 Task: Research Airbnb options in Sevlievo, Bulgaria from 12th December, 2023 to 16th December, 2023 for 8 adults.8 bedrooms having 8 beds and 8 bathrooms. Property type can be hotel. Amenities needed are: wifi, TV, free parkinig on premises, gym, breakfast. Look for 5 properties as per requirement.
Action: Key pressed <Key.caps_lock>S<Key.caps_lock>evlievo
Screenshot: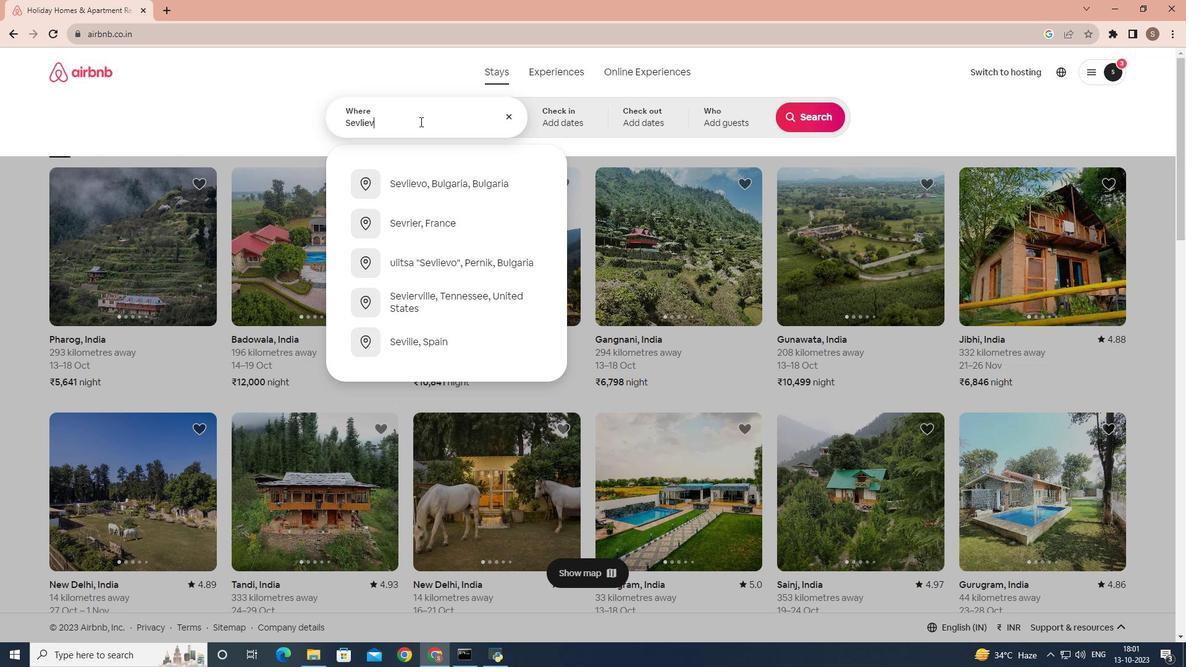 
Action: Mouse moved to (423, 178)
Screenshot: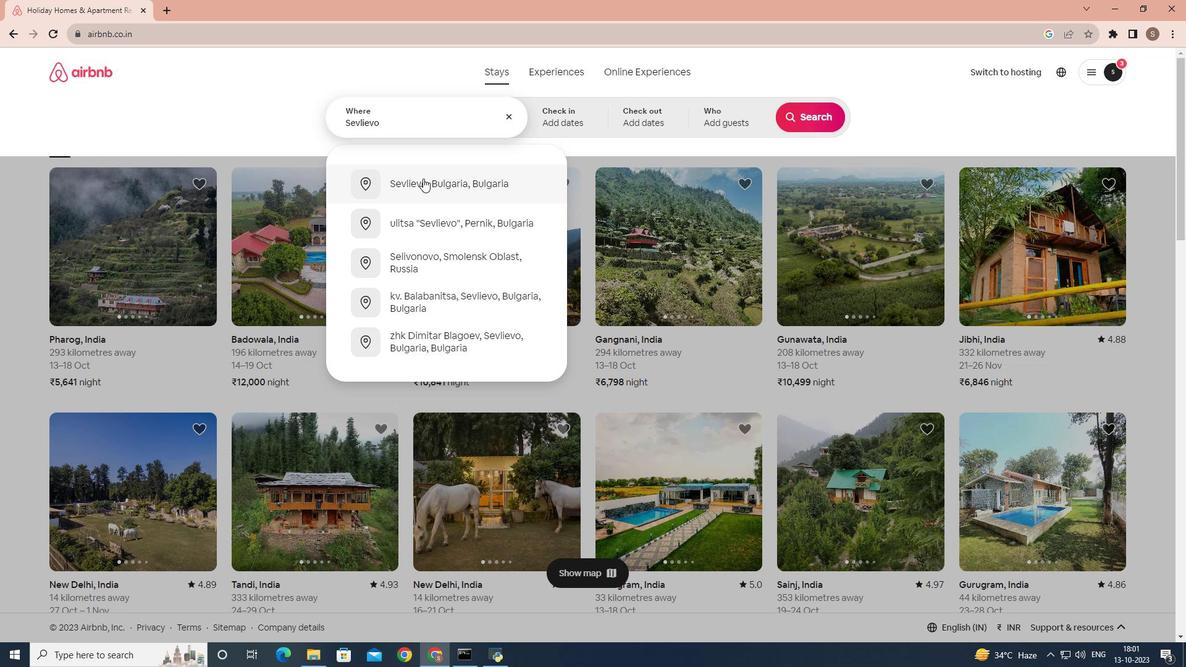 
Action: Mouse pressed left at (423, 178)
Screenshot: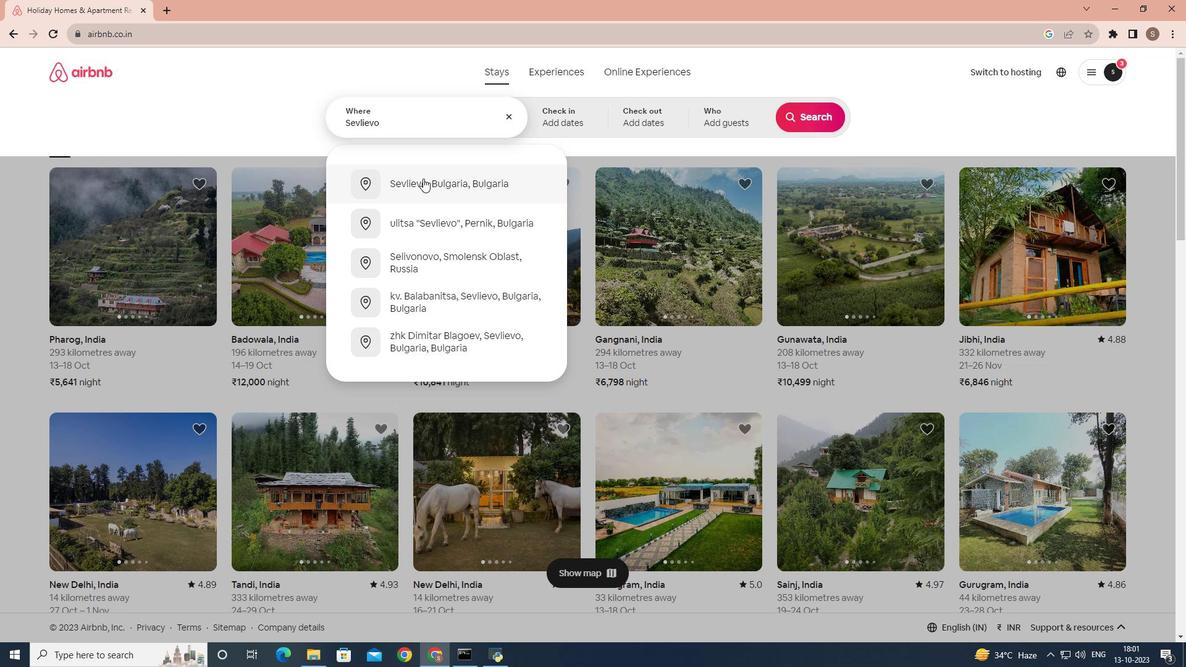 
Action: Mouse moved to (797, 215)
Screenshot: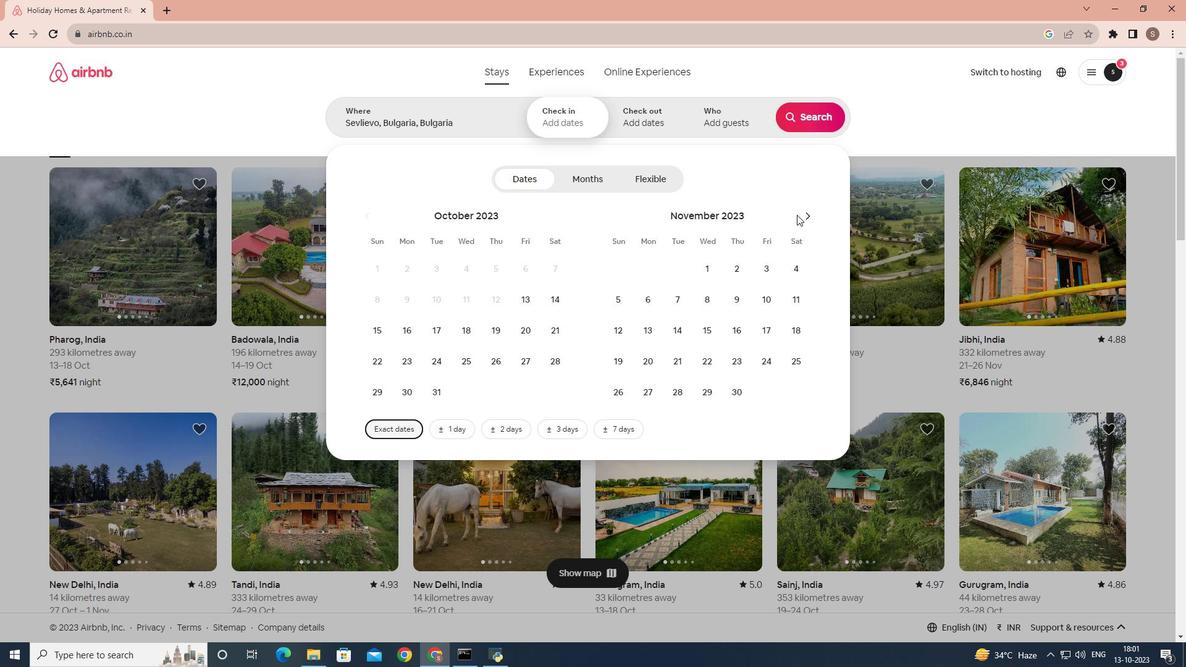 
Action: Mouse pressed left at (797, 215)
Screenshot: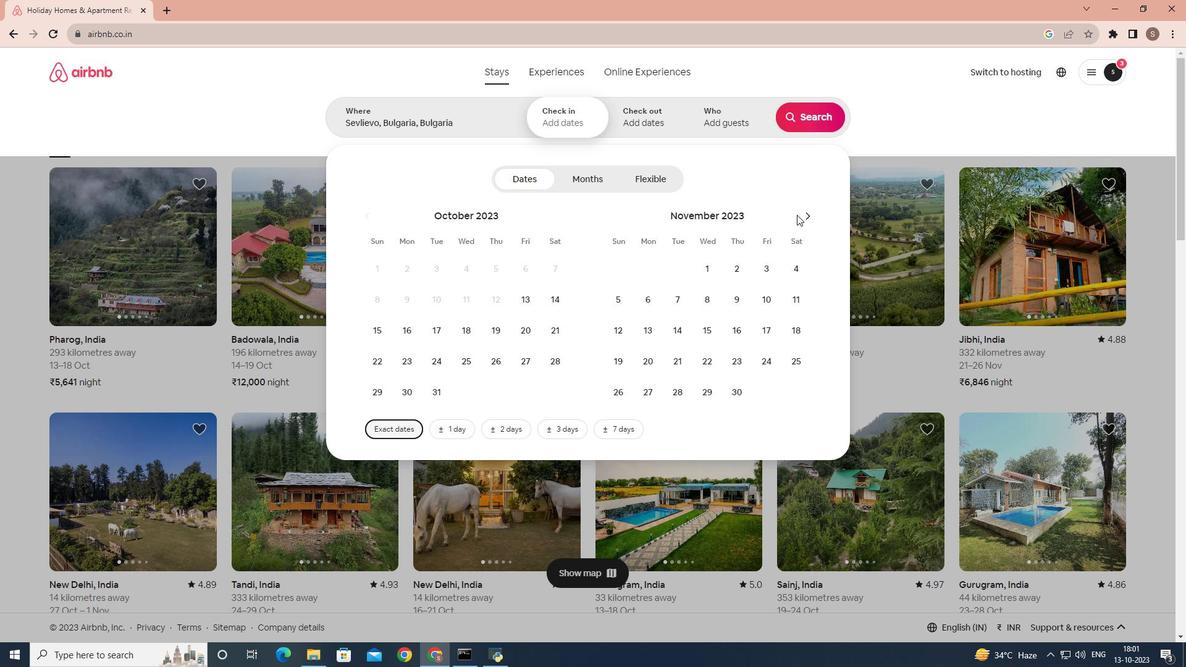 
Action: Mouse moved to (801, 213)
Screenshot: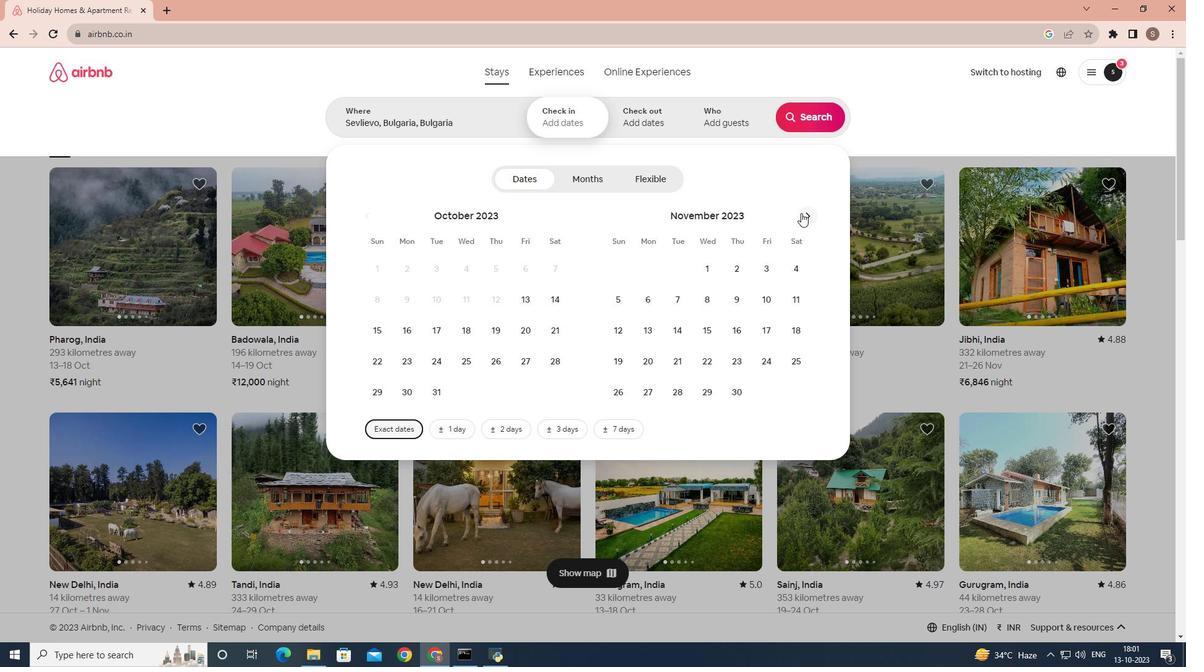 
Action: Mouse pressed left at (801, 213)
Screenshot: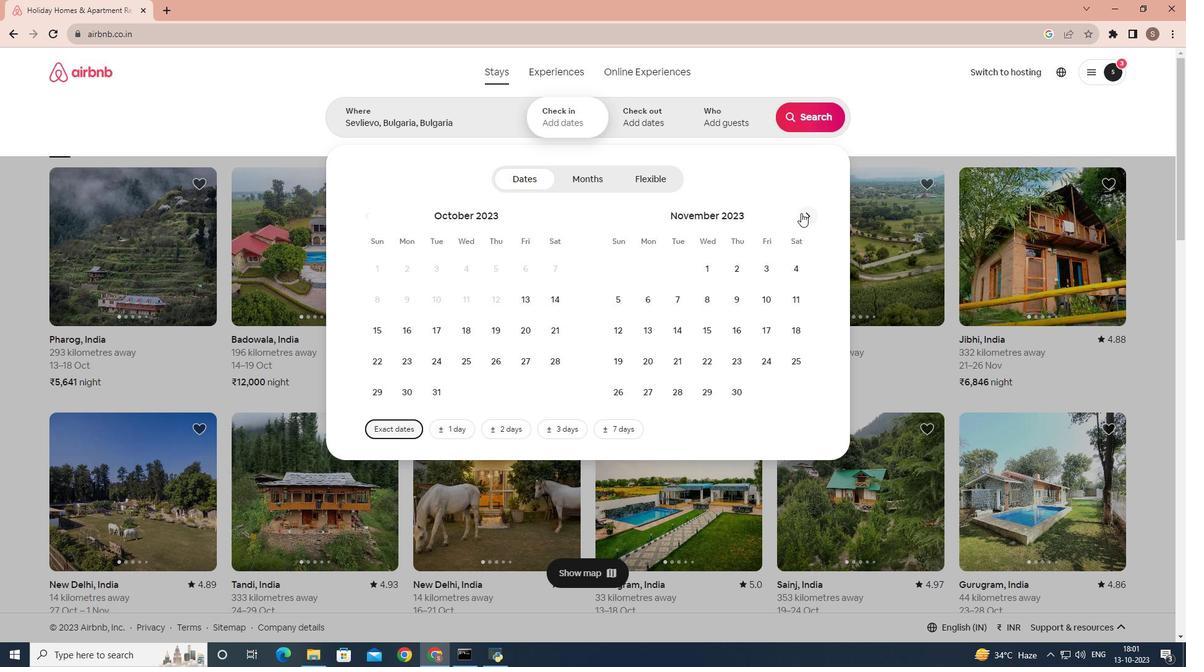 
Action: Mouse moved to (687, 333)
Screenshot: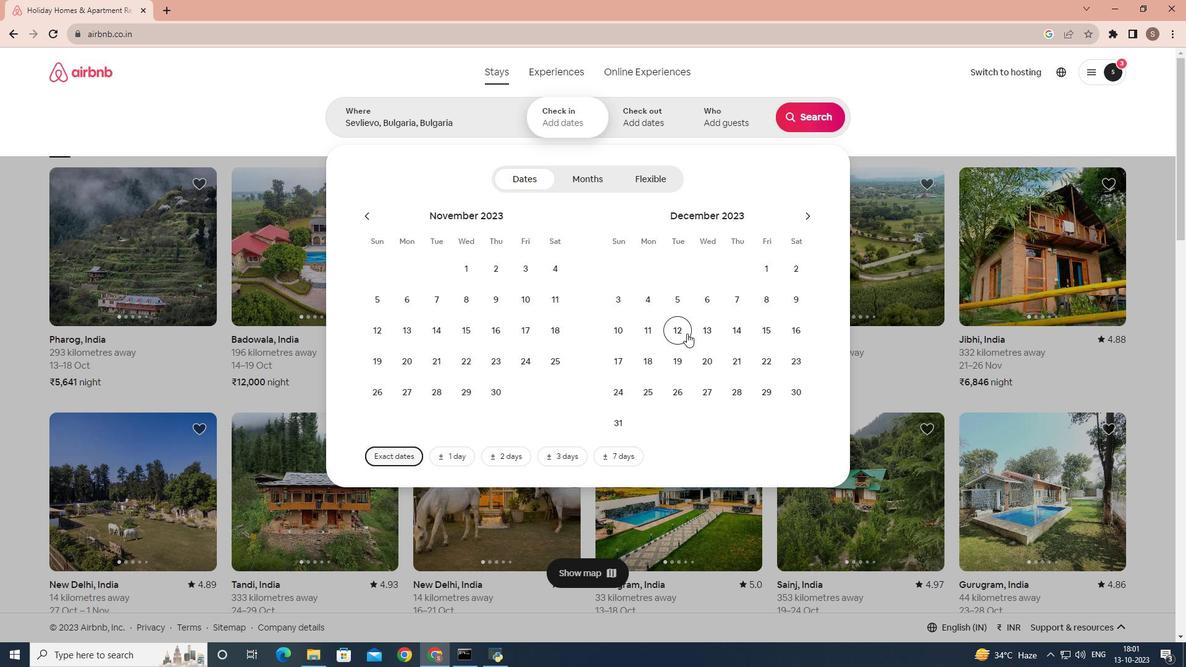 
Action: Mouse pressed left at (687, 333)
Screenshot: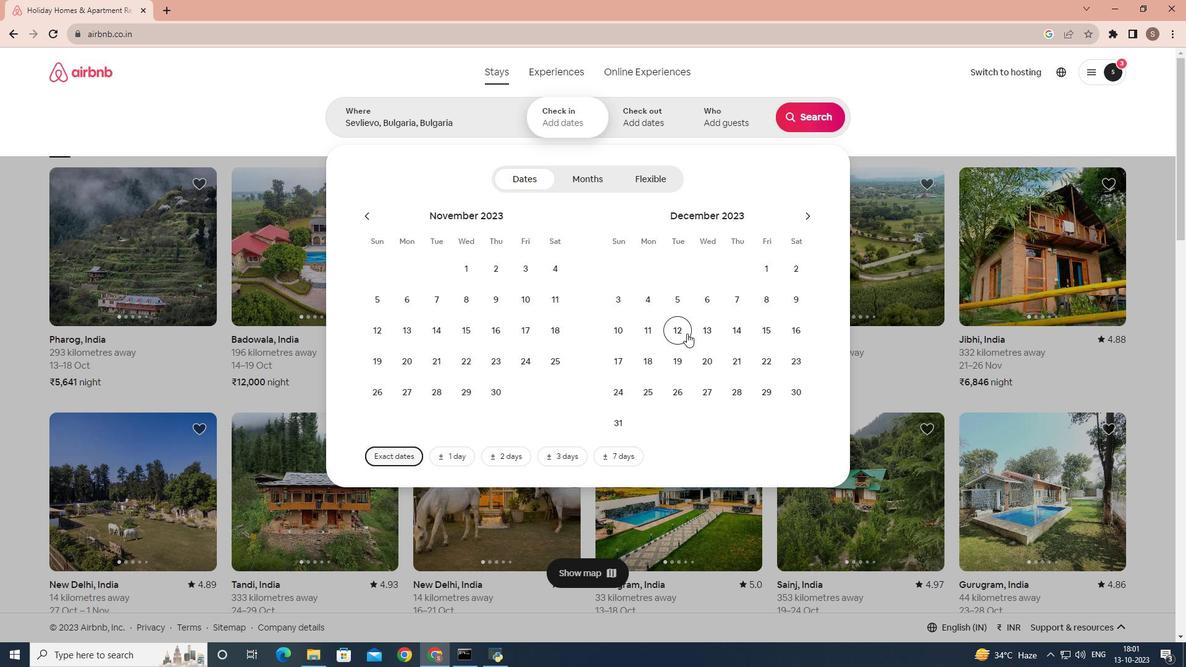 
Action: Mouse moved to (787, 330)
Screenshot: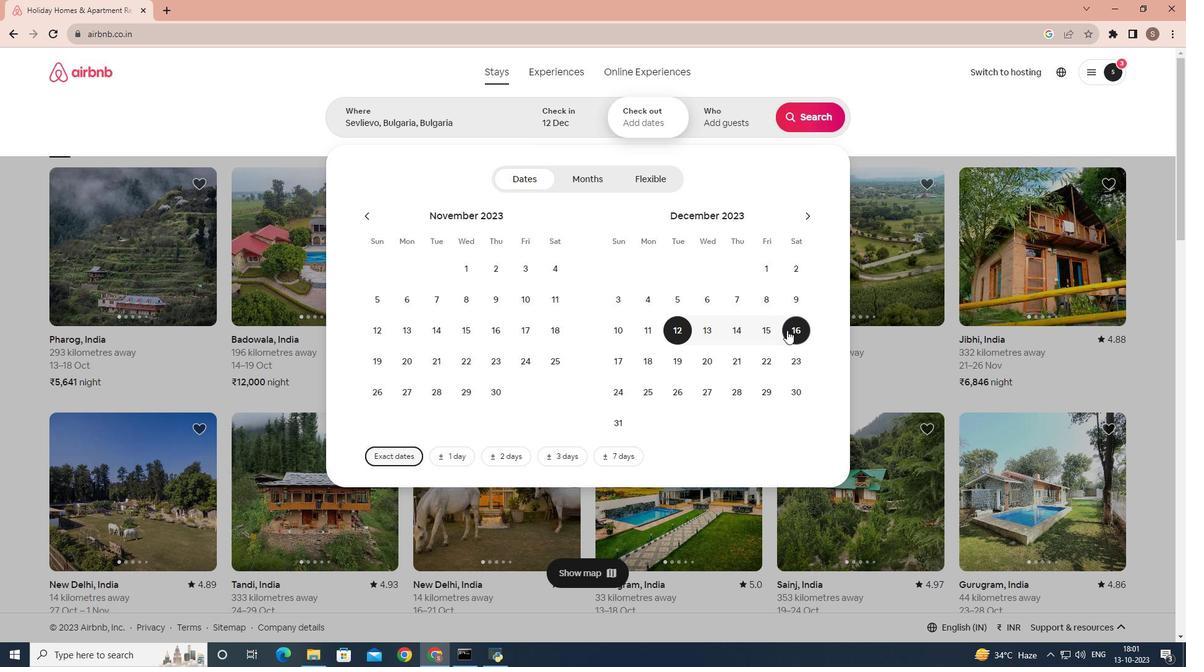 
Action: Mouse pressed left at (787, 330)
Screenshot: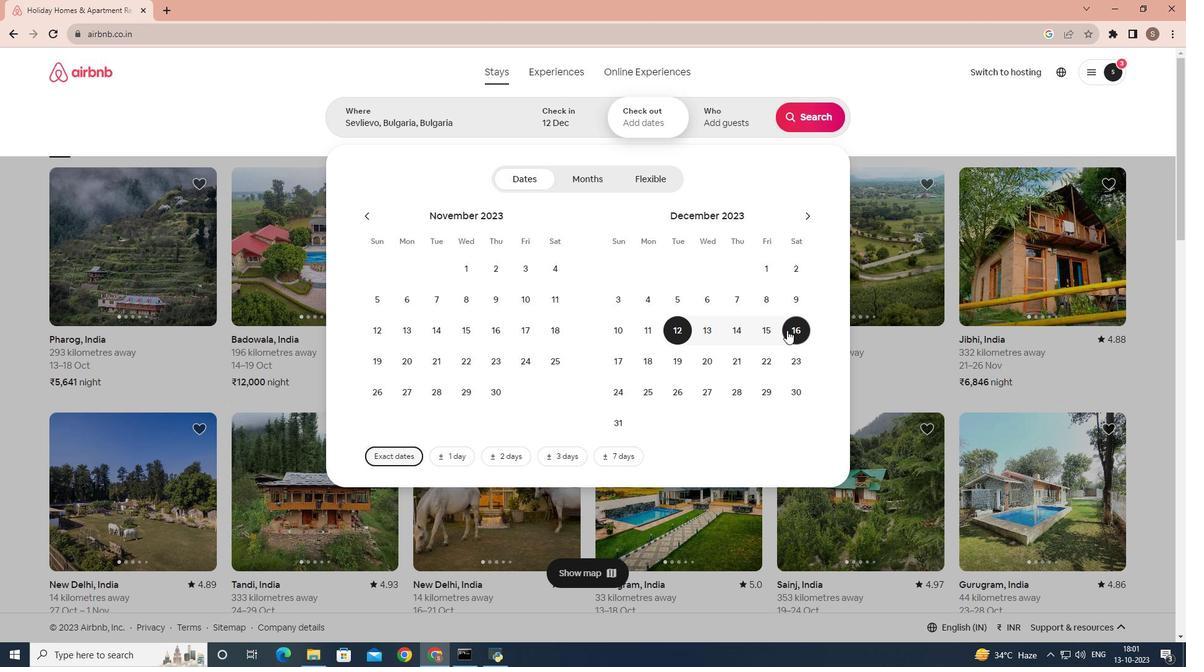 
Action: Mouse moved to (759, 124)
Screenshot: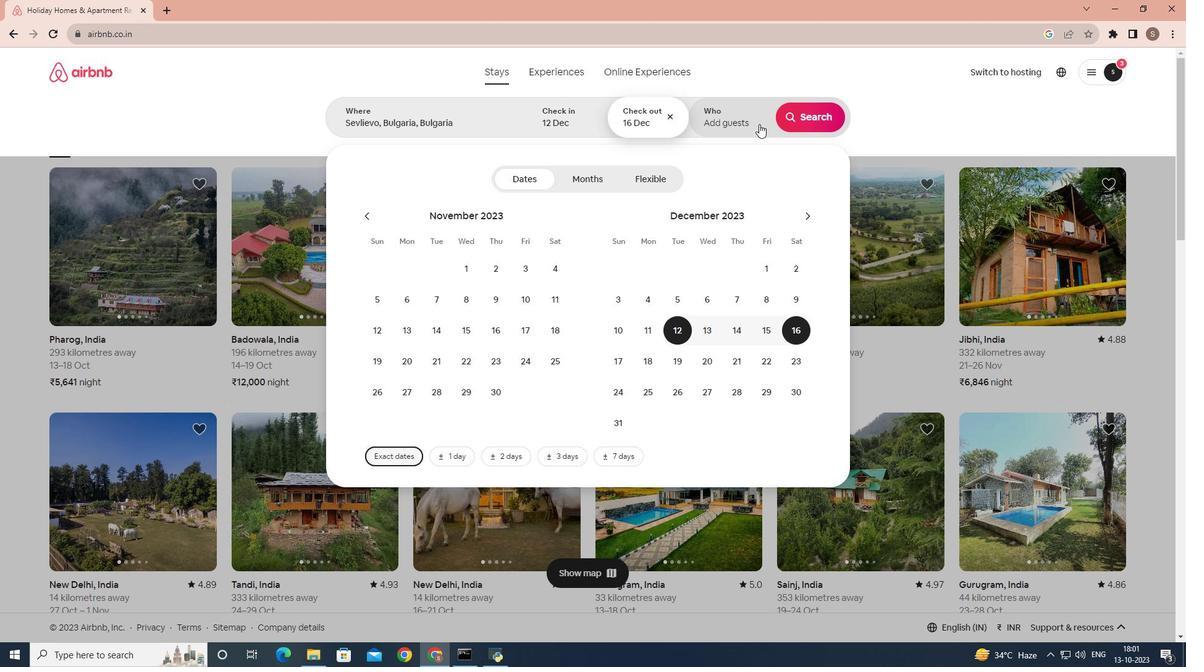 
Action: Mouse pressed left at (759, 124)
Screenshot: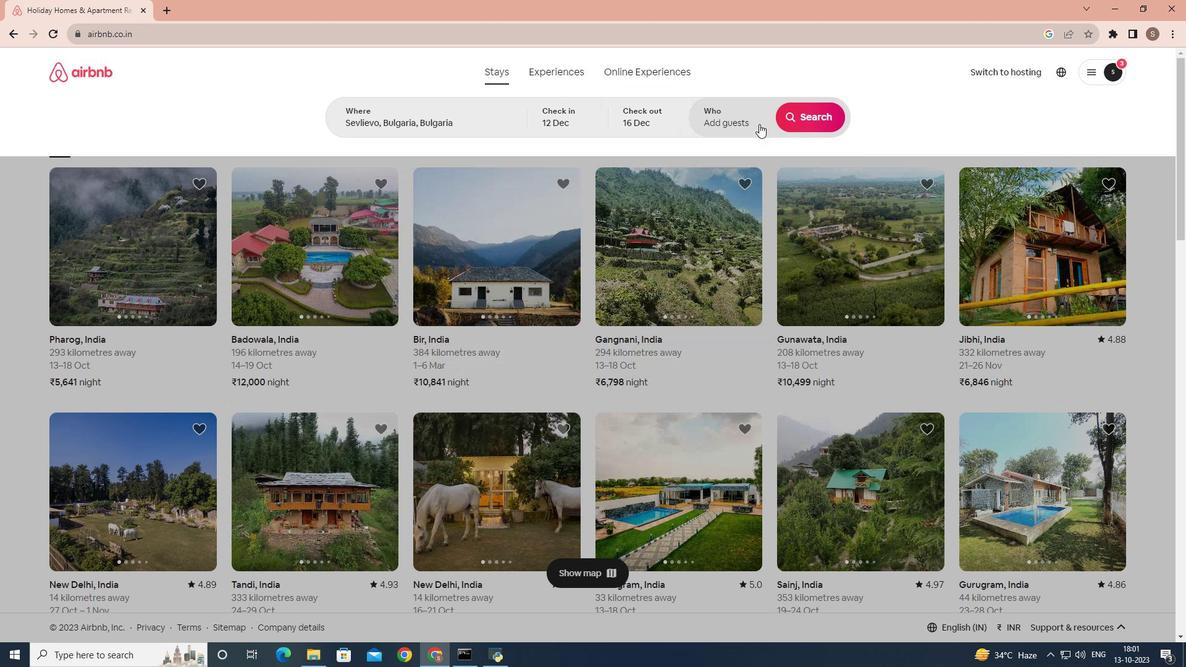 
Action: Mouse moved to (813, 179)
Screenshot: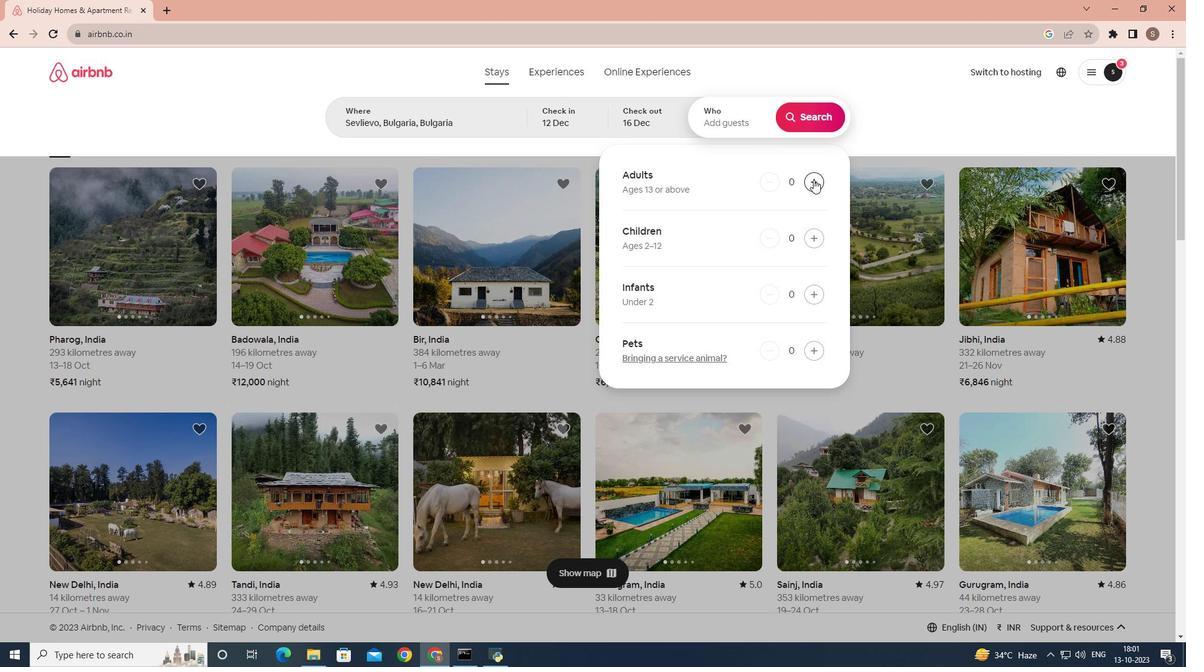 
Action: Mouse pressed left at (813, 179)
Screenshot: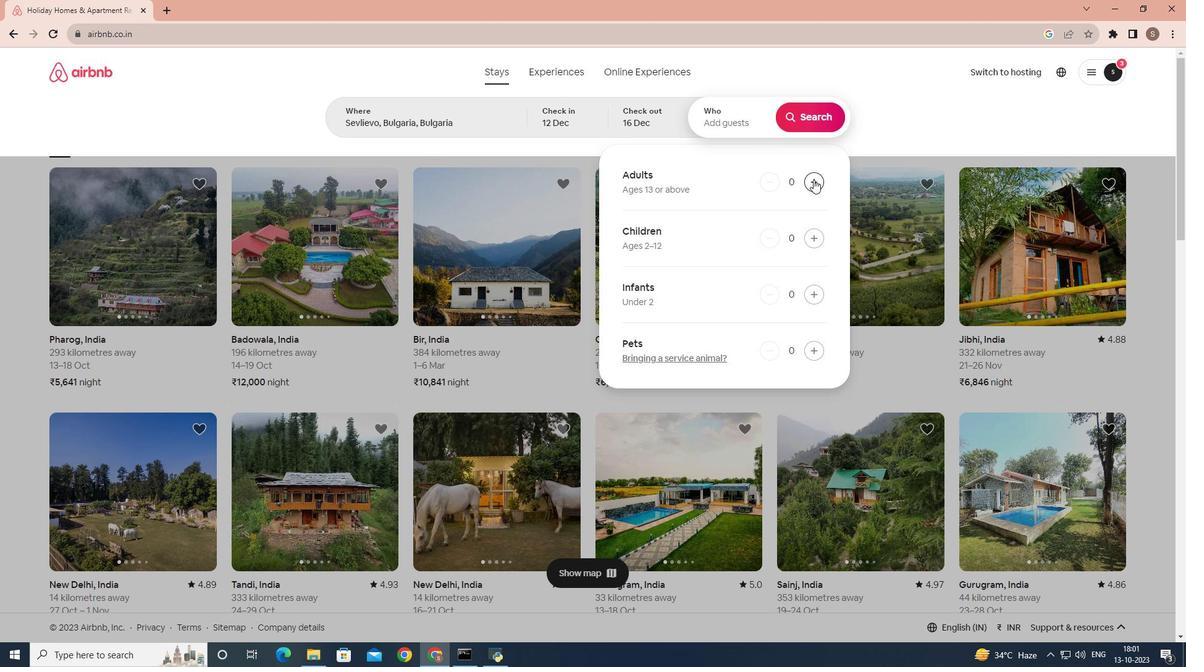 
Action: Mouse pressed left at (813, 179)
Screenshot: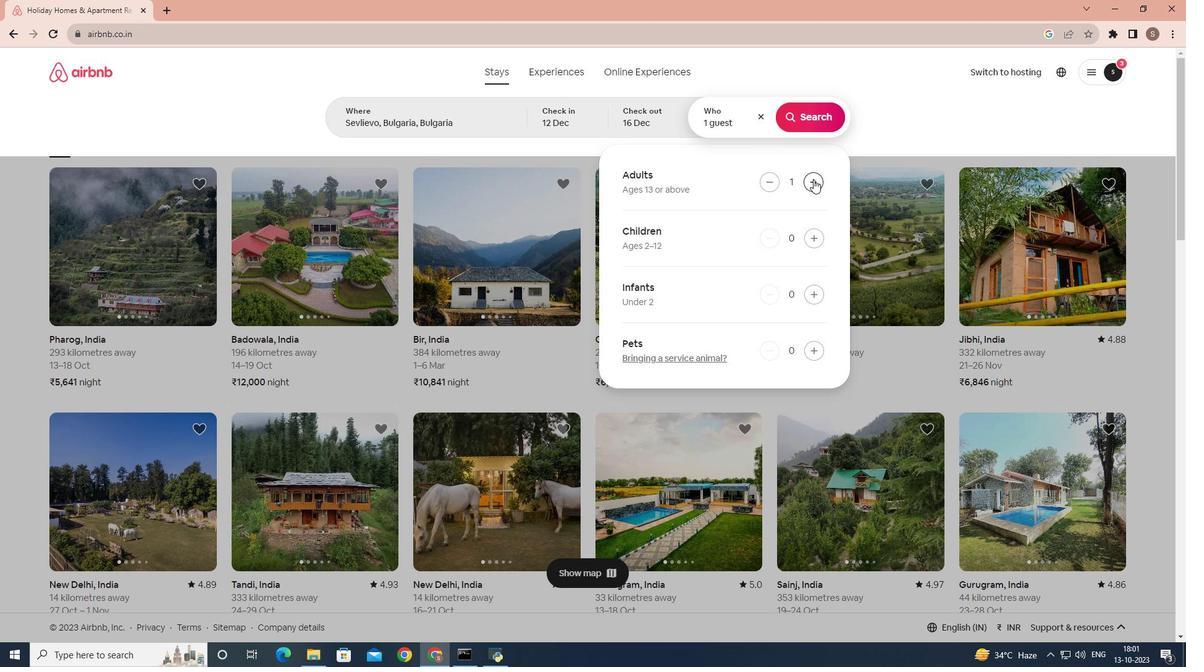 
Action: Mouse pressed left at (813, 179)
Screenshot: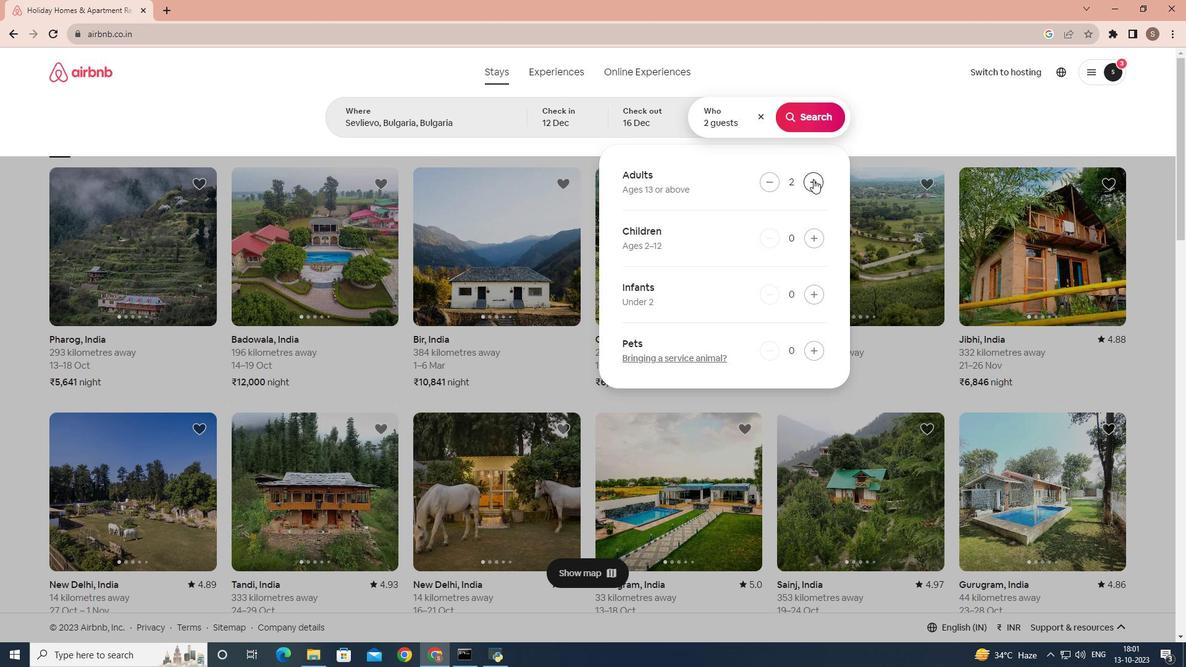 
Action: Mouse pressed left at (813, 179)
Screenshot: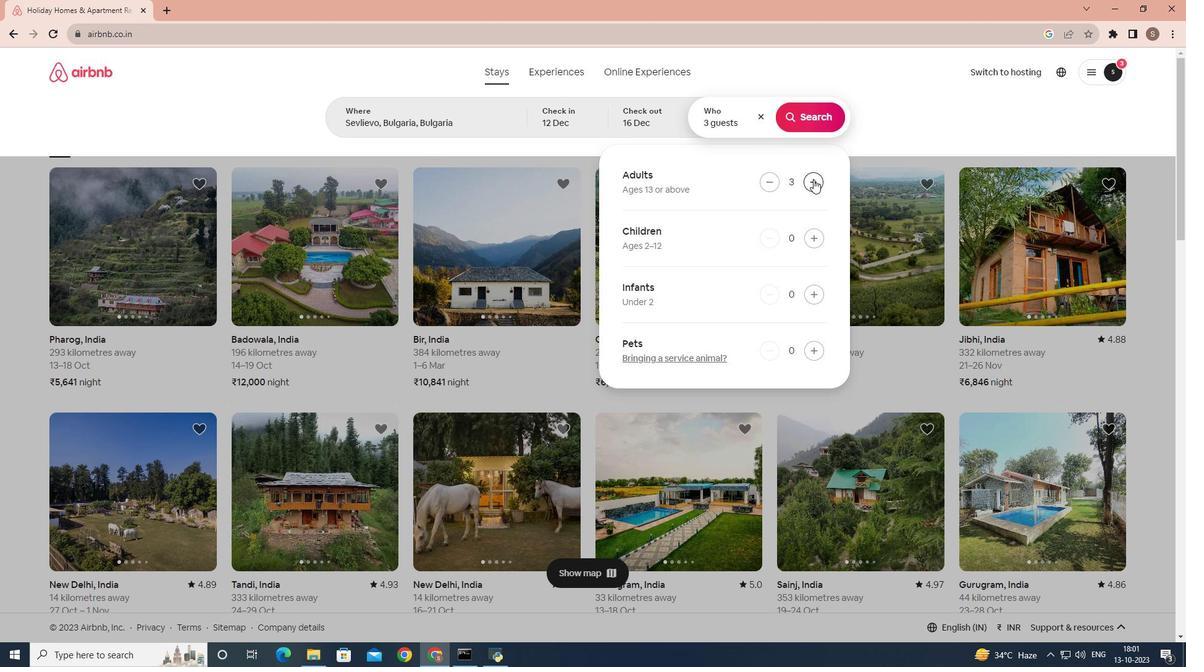 
Action: Mouse pressed left at (813, 179)
Screenshot: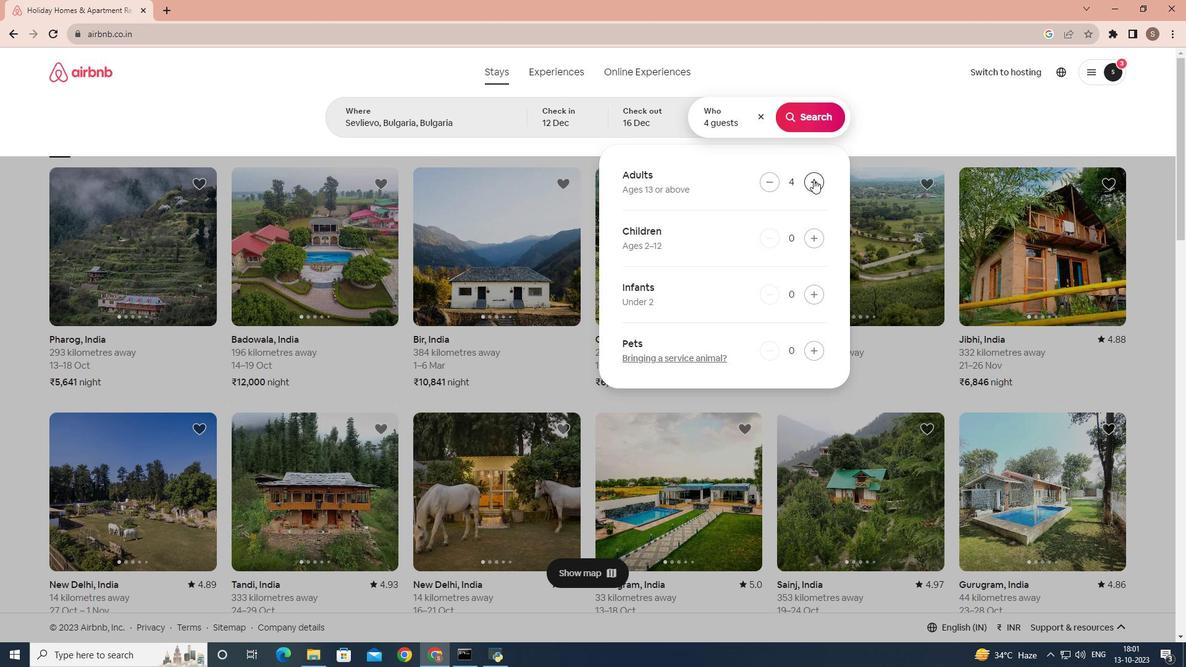 
Action: Mouse pressed left at (813, 179)
Screenshot: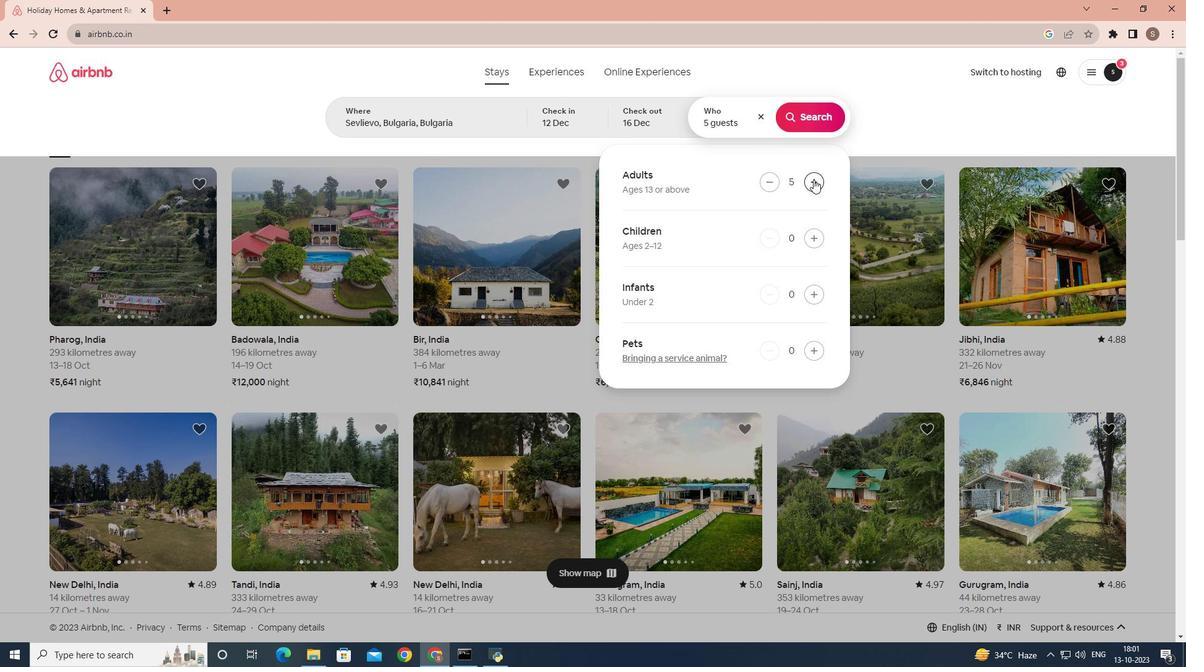 
Action: Mouse pressed left at (813, 179)
Screenshot: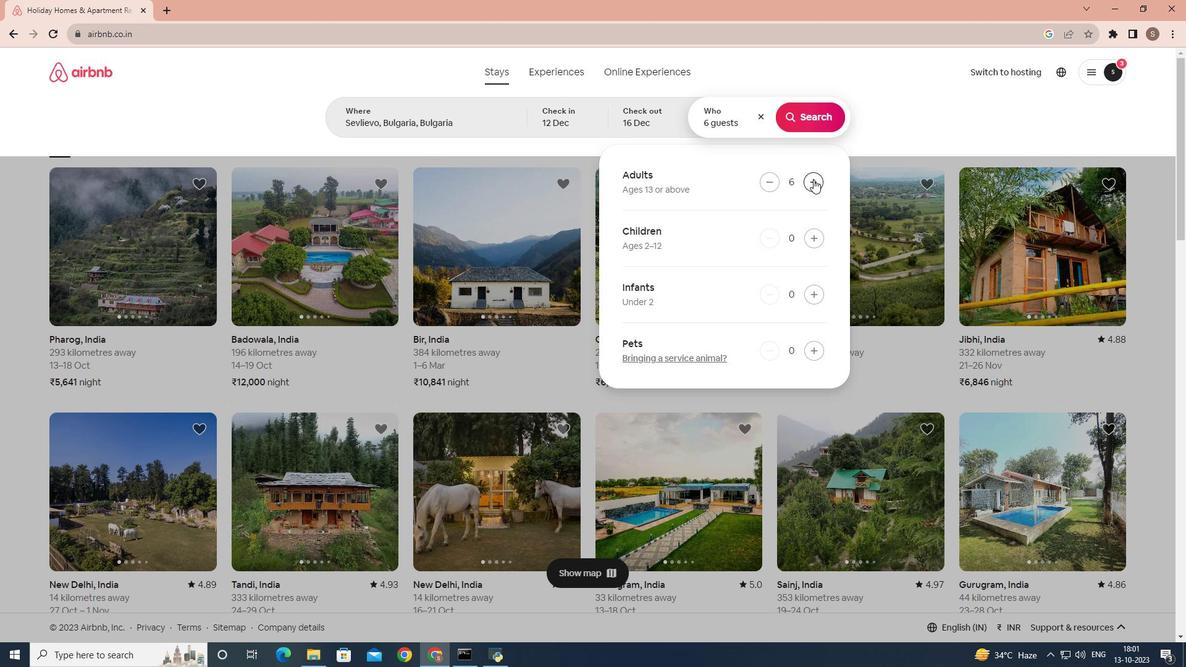 
Action: Mouse pressed left at (813, 179)
Screenshot: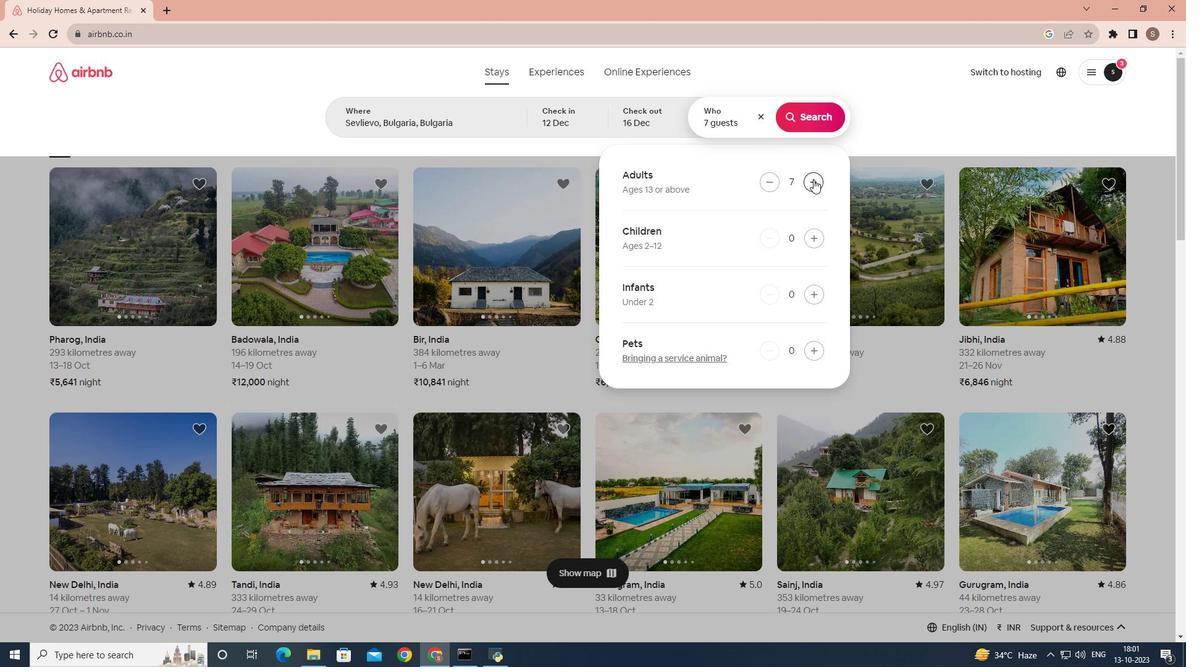 
Action: Mouse moved to (817, 111)
Screenshot: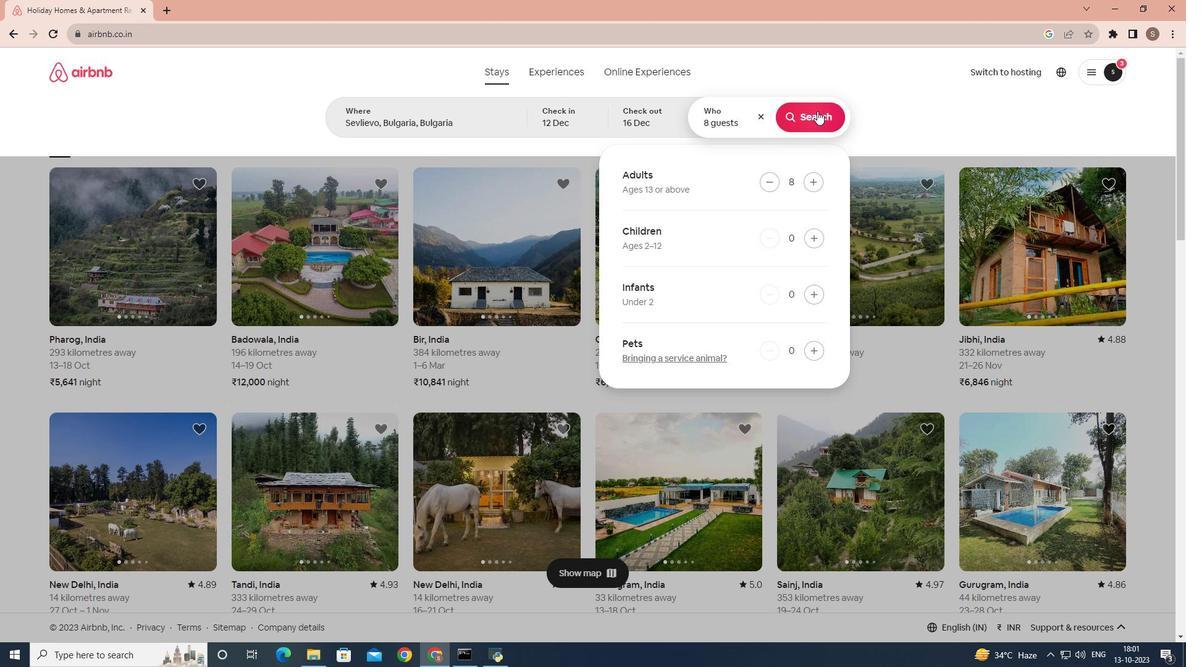 
Action: Mouse pressed left at (817, 111)
Screenshot: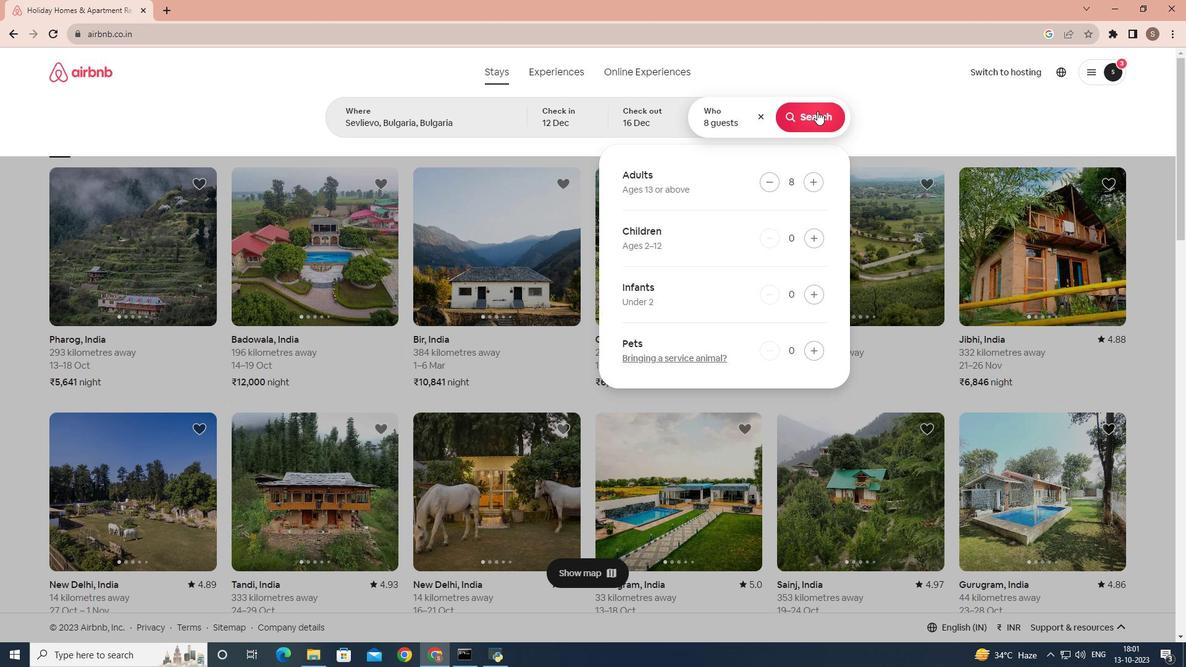 
Action: Mouse moved to (994, 121)
Screenshot: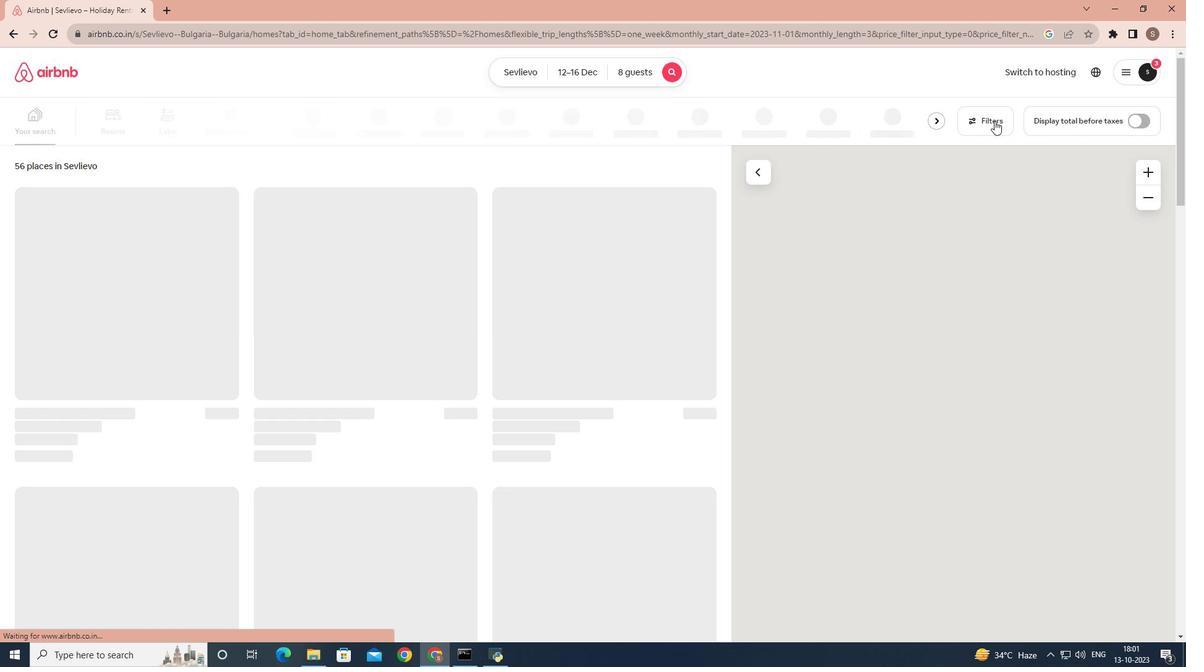 
Action: Mouse pressed left at (994, 121)
Screenshot: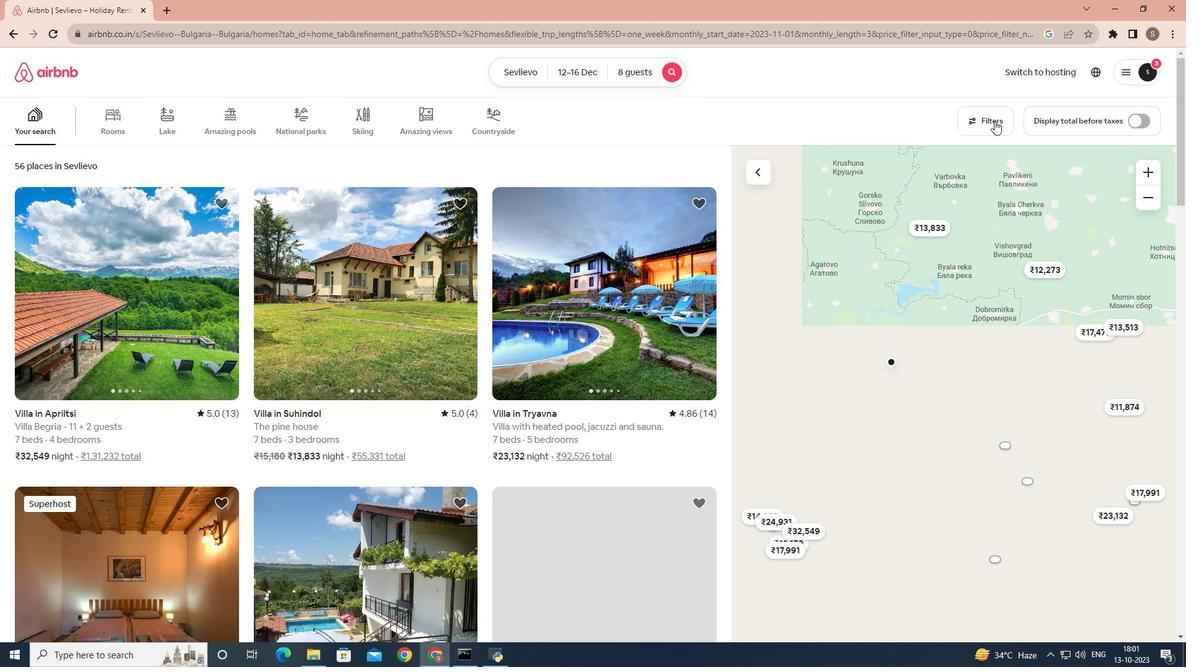 
Action: Mouse moved to (541, 383)
Screenshot: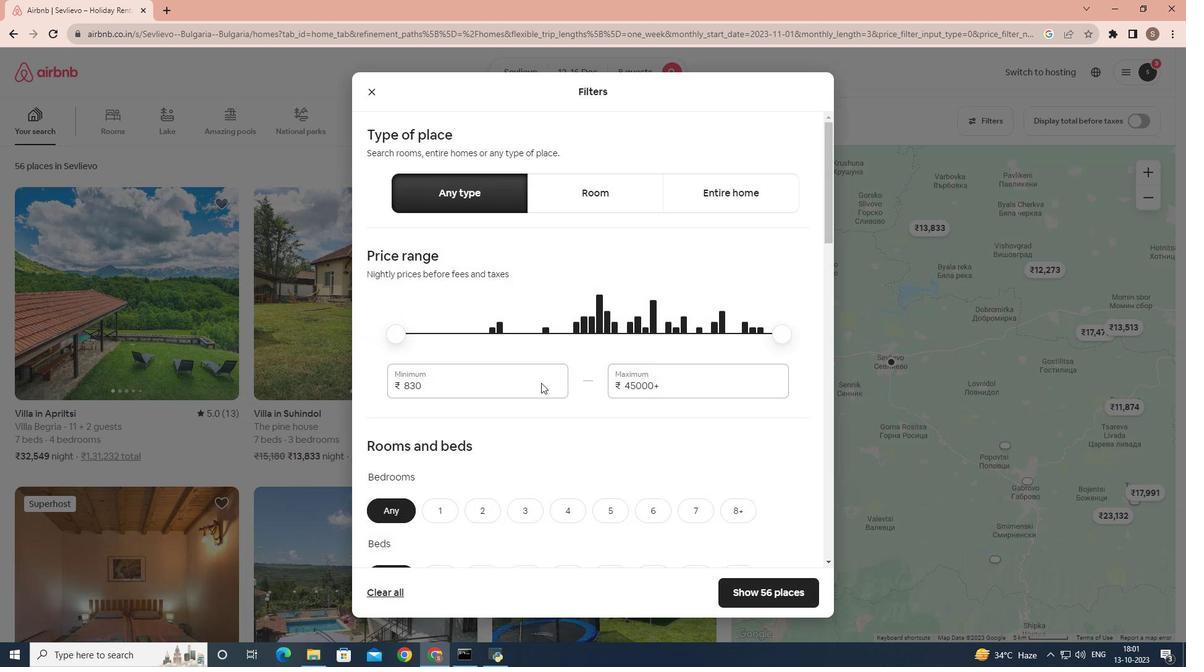 
Action: Mouse scrolled (541, 382) with delta (0, 0)
Screenshot: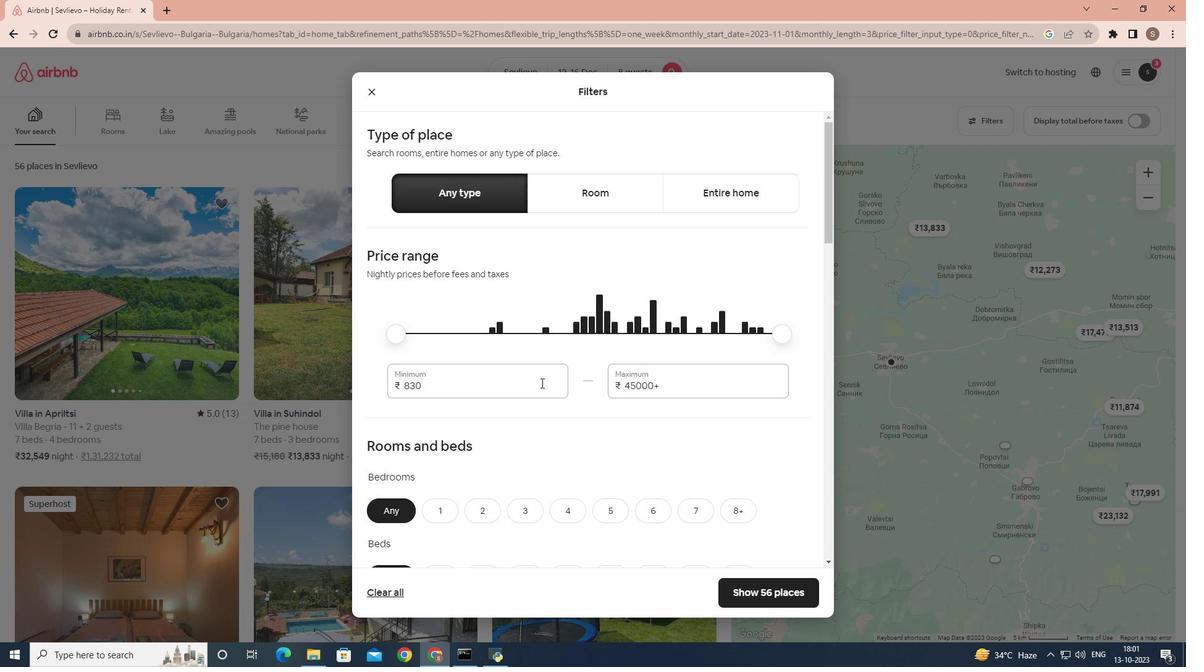 
Action: Mouse scrolled (541, 382) with delta (0, 0)
Screenshot: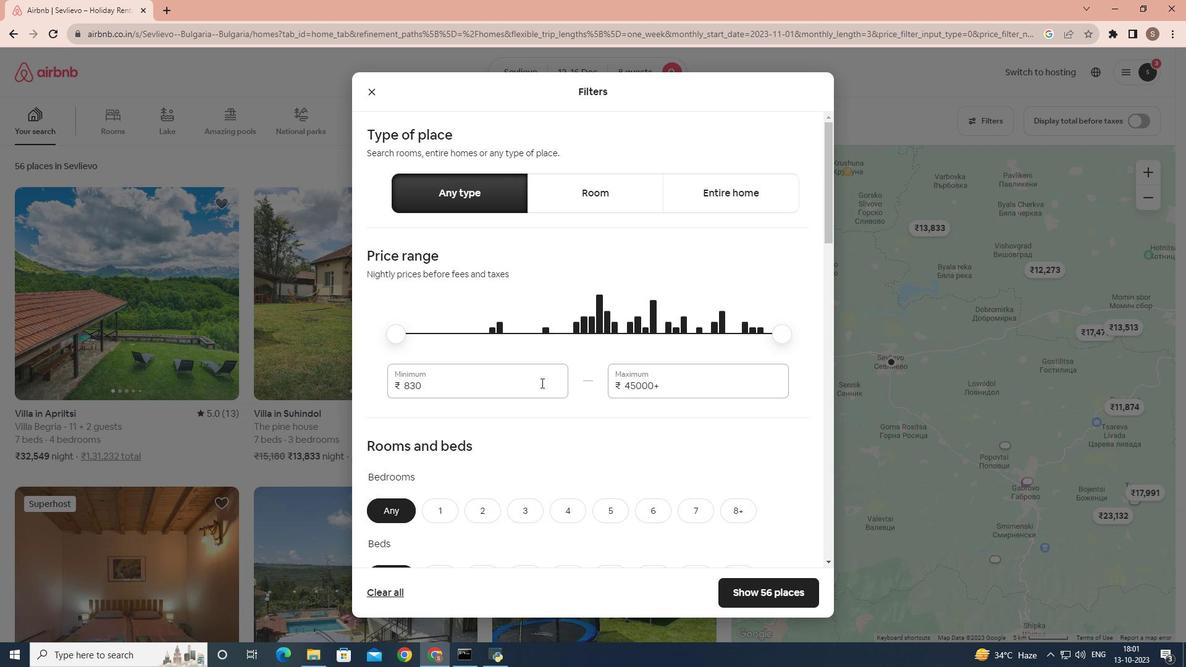 
Action: Mouse scrolled (541, 382) with delta (0, 0)
Screenshot: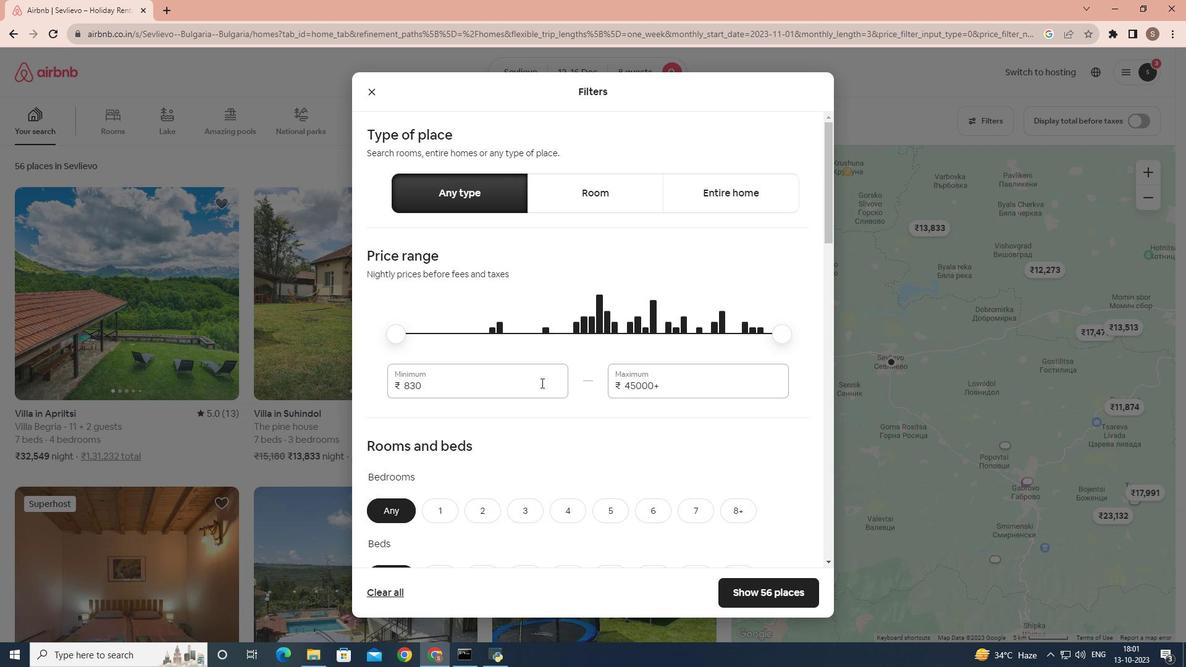 
Action: Mouse moved to (738, 325)
Screenshot: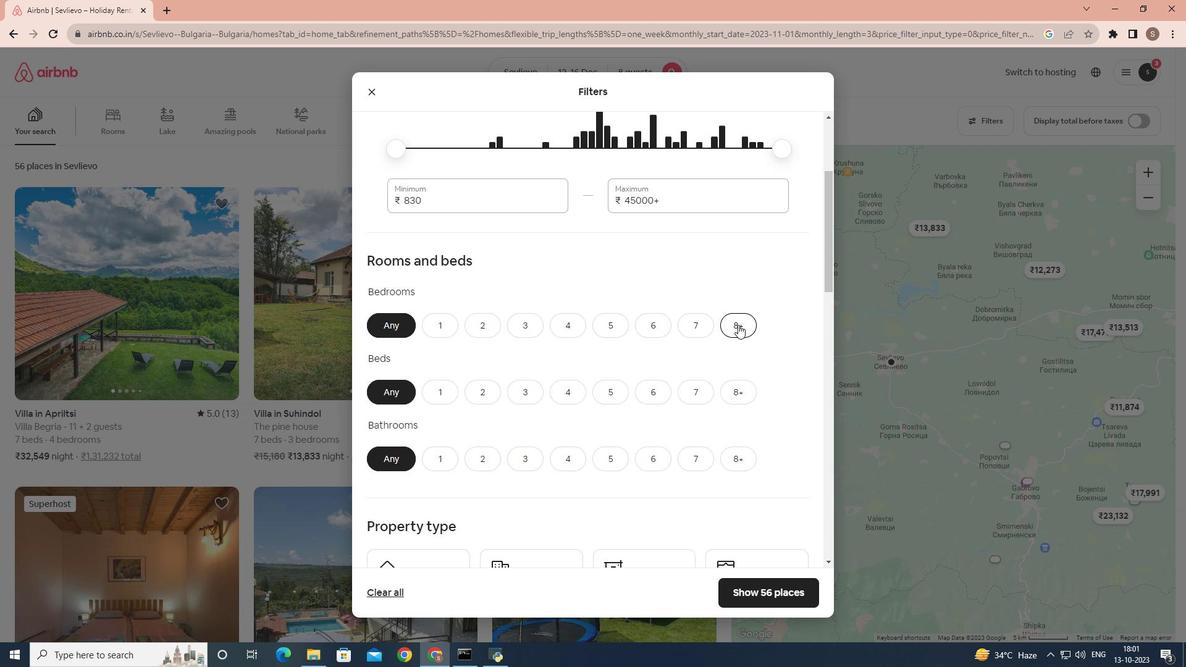 
Action: Mouse pressed left at (738, 325)
Screenshot: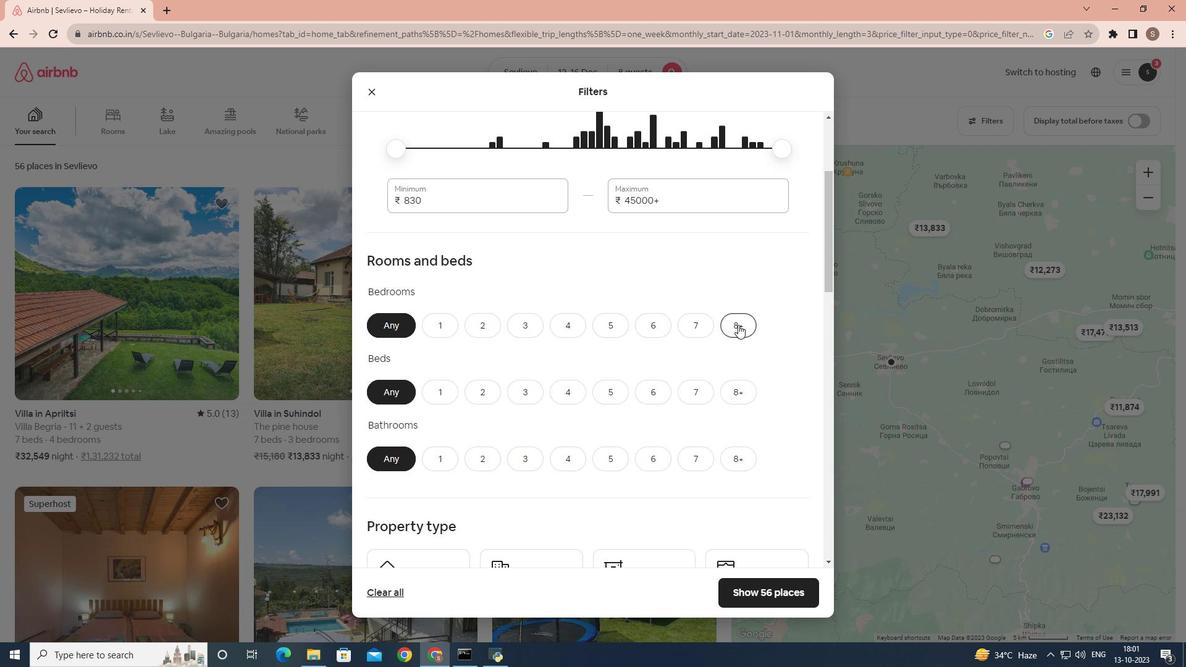 
Action: Mouse moved to (737, 385)
Screenshot: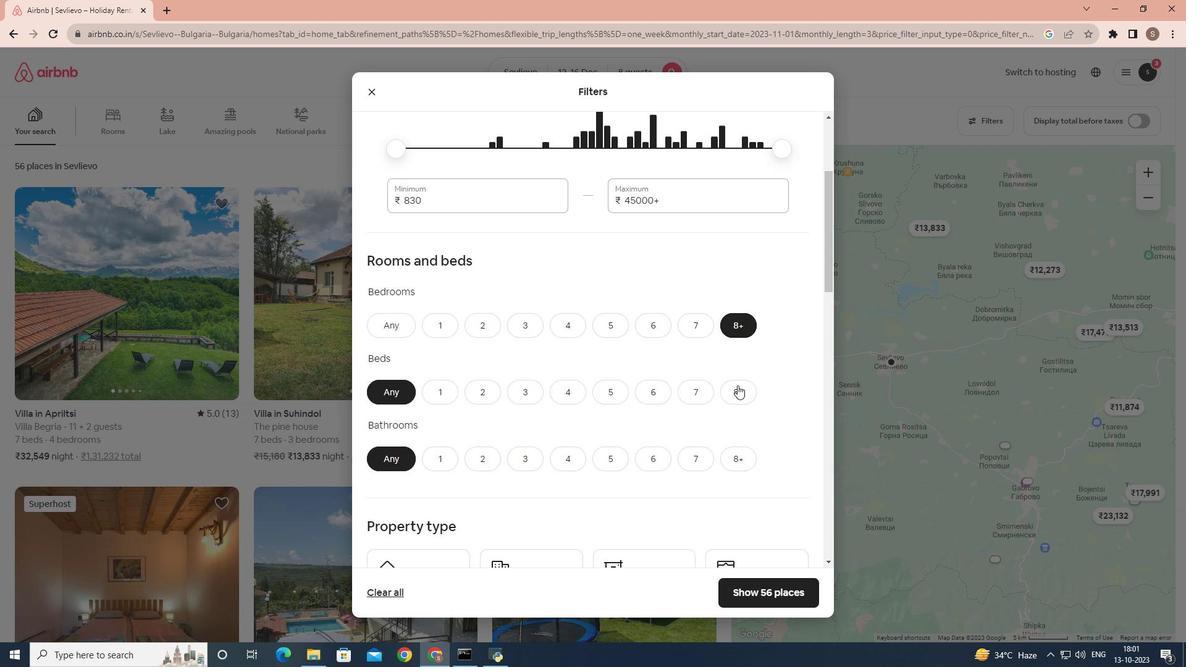 
Action: Mouse pressed left at (737, 385)
Screenshot: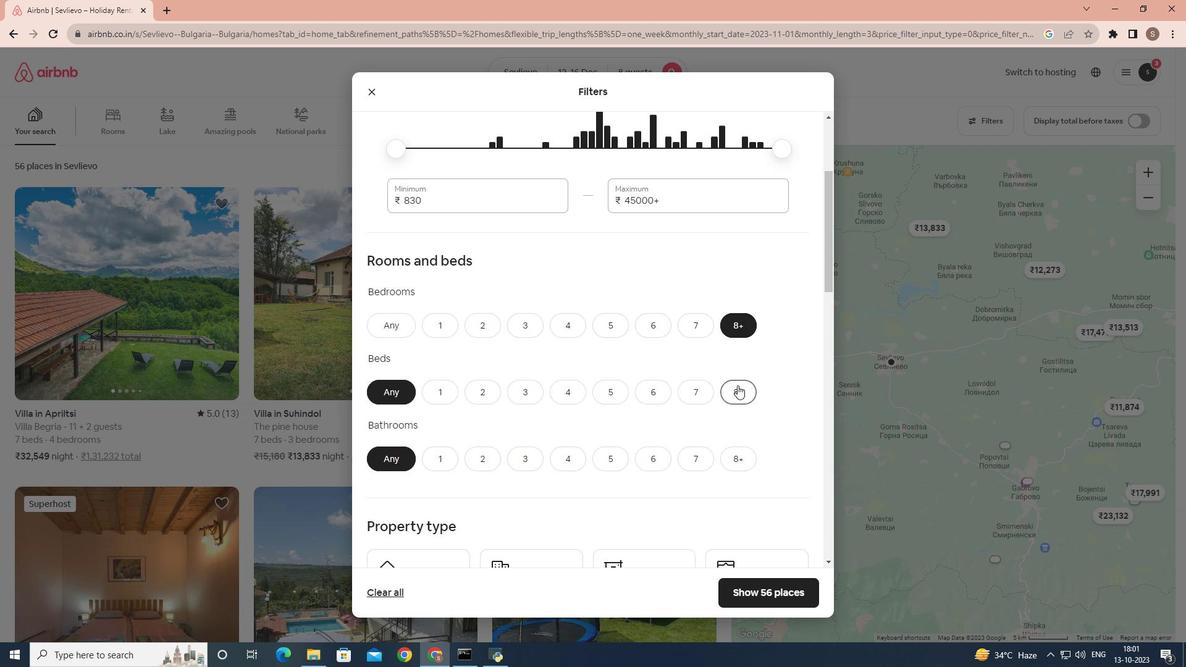 
Action: Mouse moved to (739, 444)
Screenshot: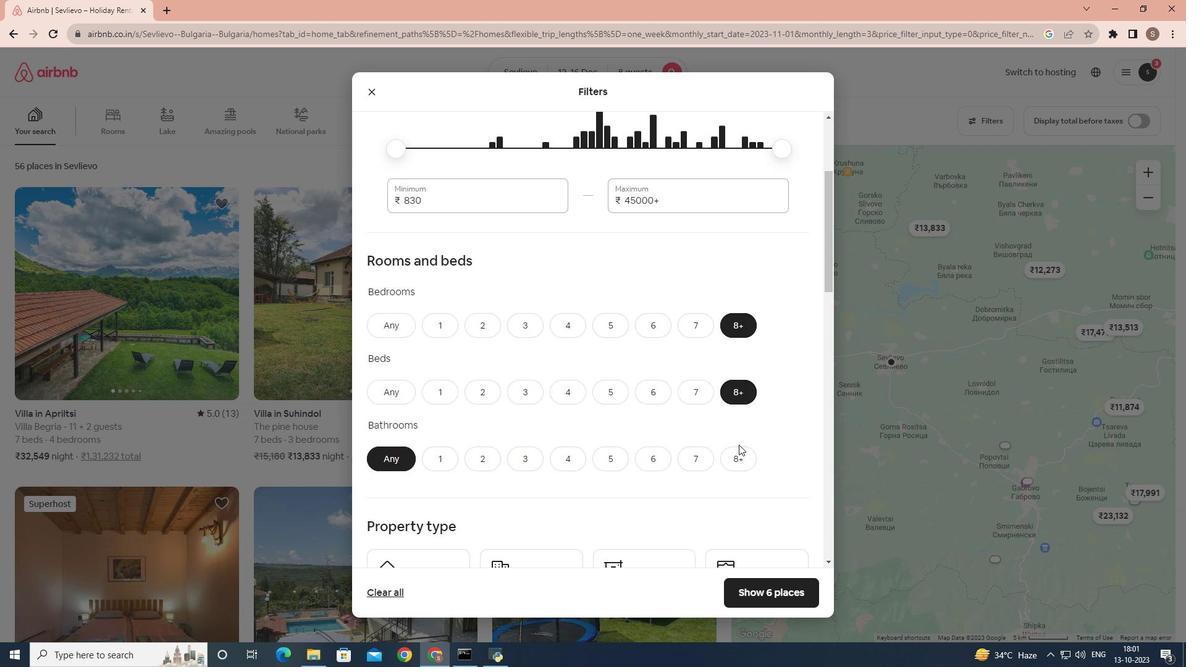 
Action: Mouse pressed left at (739, 444)
Screenshot: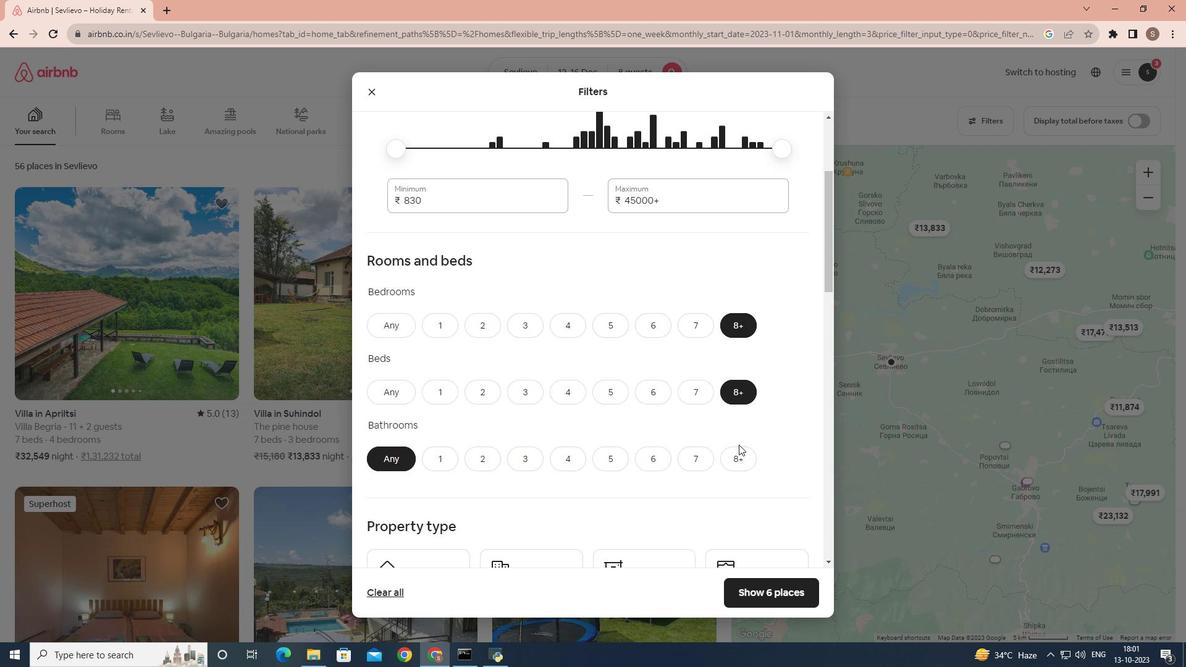 
Action: Mouse moved to (734, 457)
Screenshot: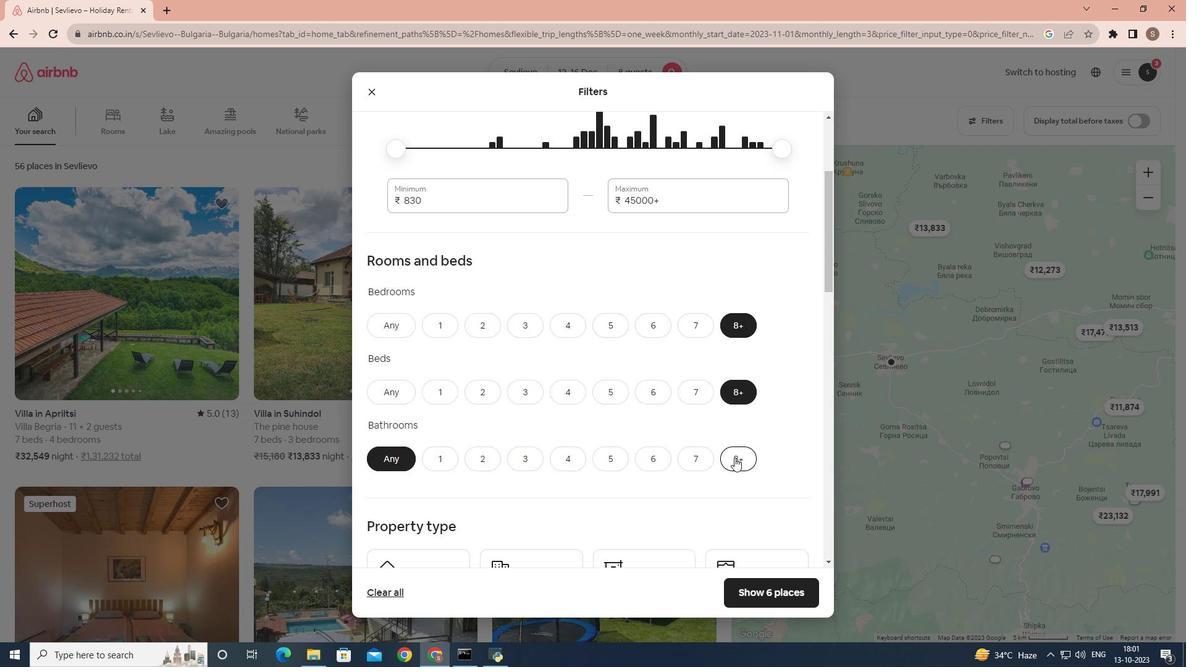 
Action: Mouse pressed left at (734, 457)
Screenshot: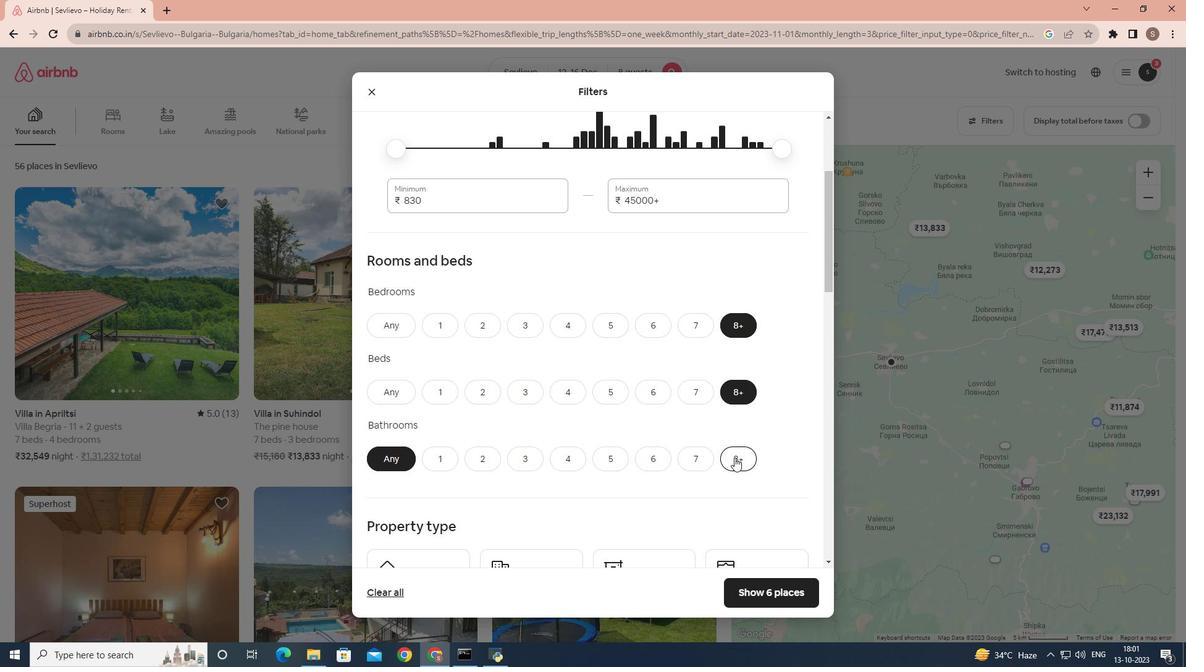 
Action: Mouse moved to (561, 411)
Screenshot: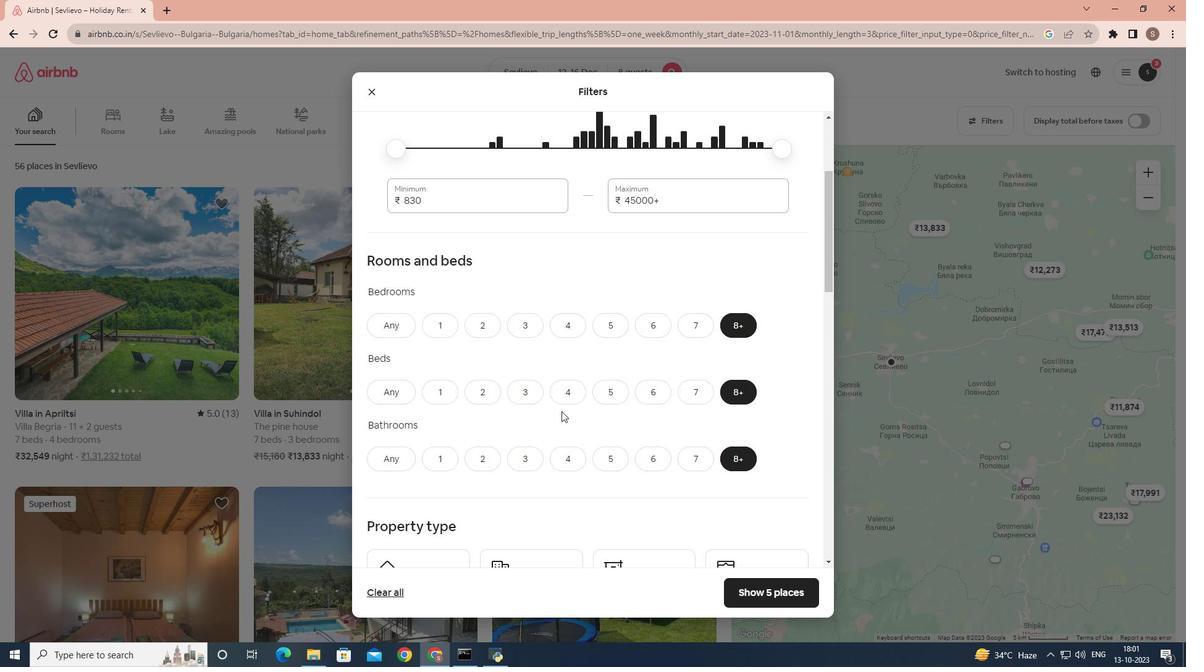 
Action: Mouse scrolled (561, 410) with delta (0, 0)
Screenshot: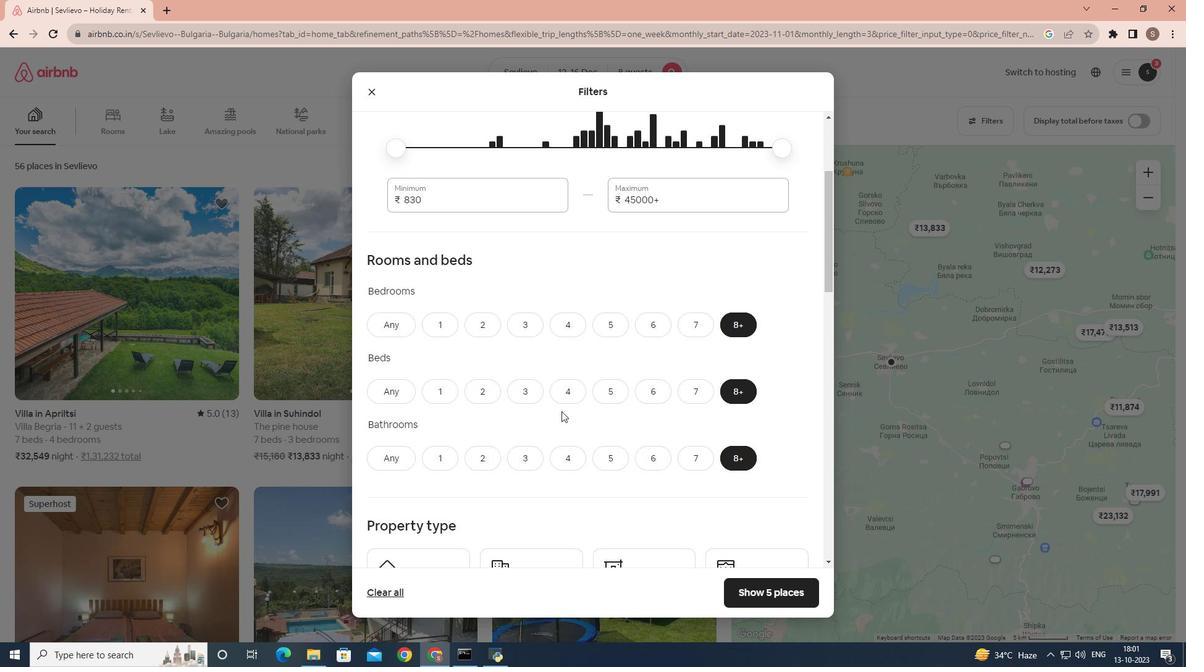 
Action: Mouse scrolled (561, 410) with delta (0, 0)
Screenshot: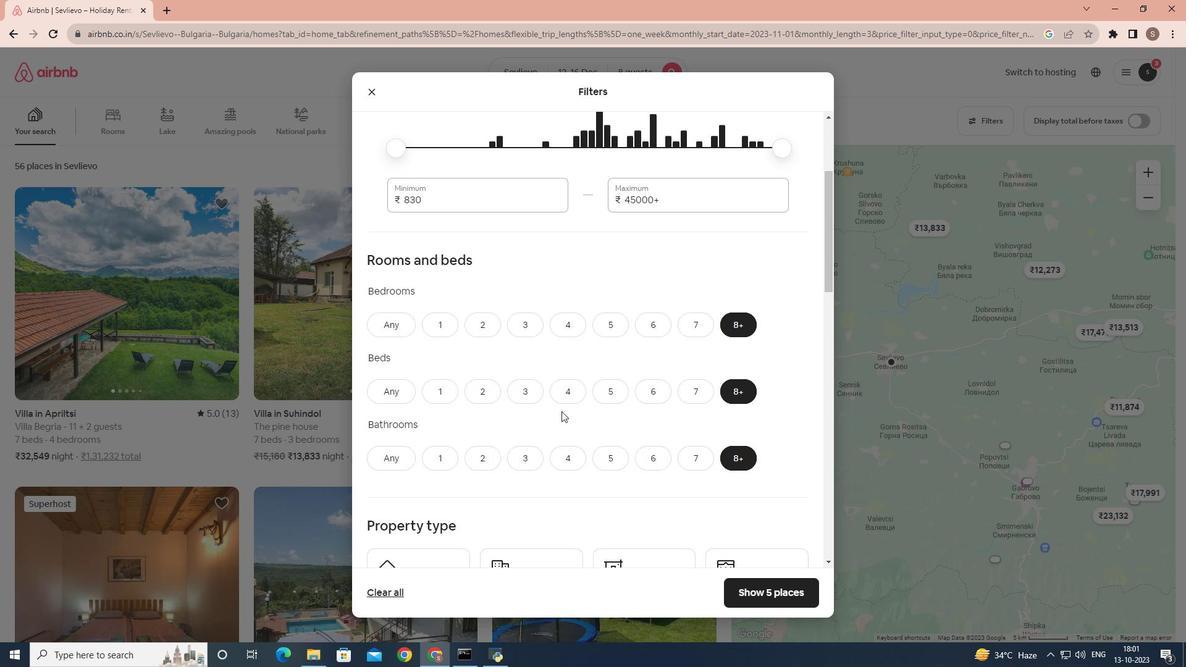 
Action: Mouse scrolled (561, 410) with delta (0, 0)
Screenshot: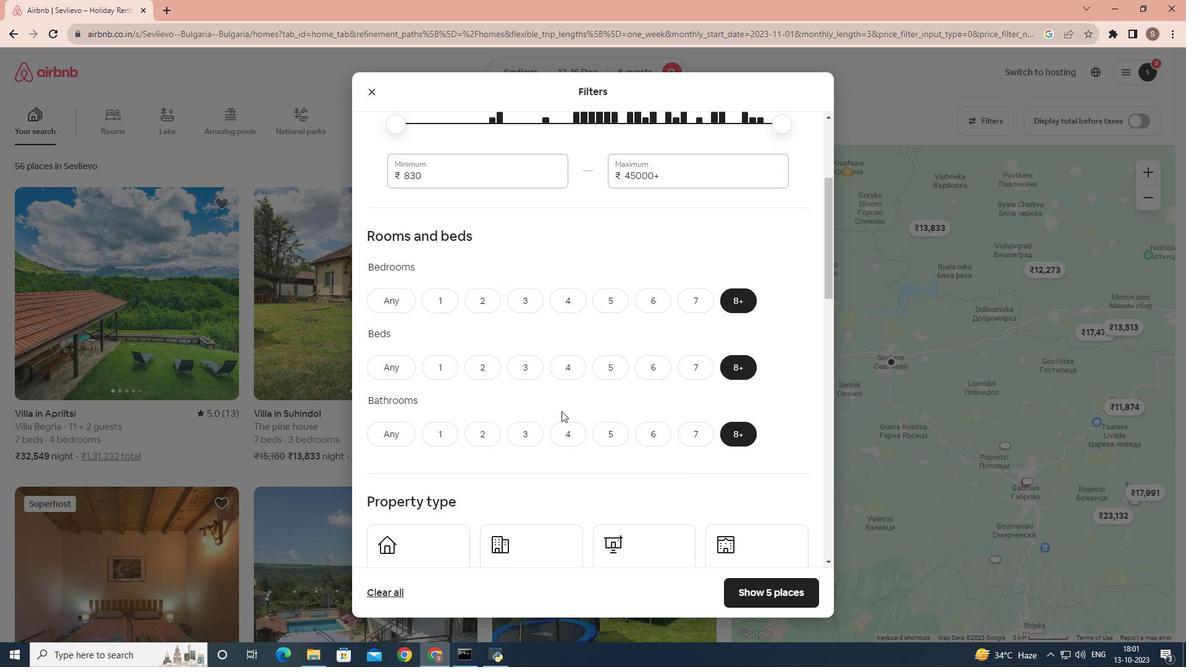 
Action: Mouse scrolled (561, 410) with delta (0, 0)
Screenshot: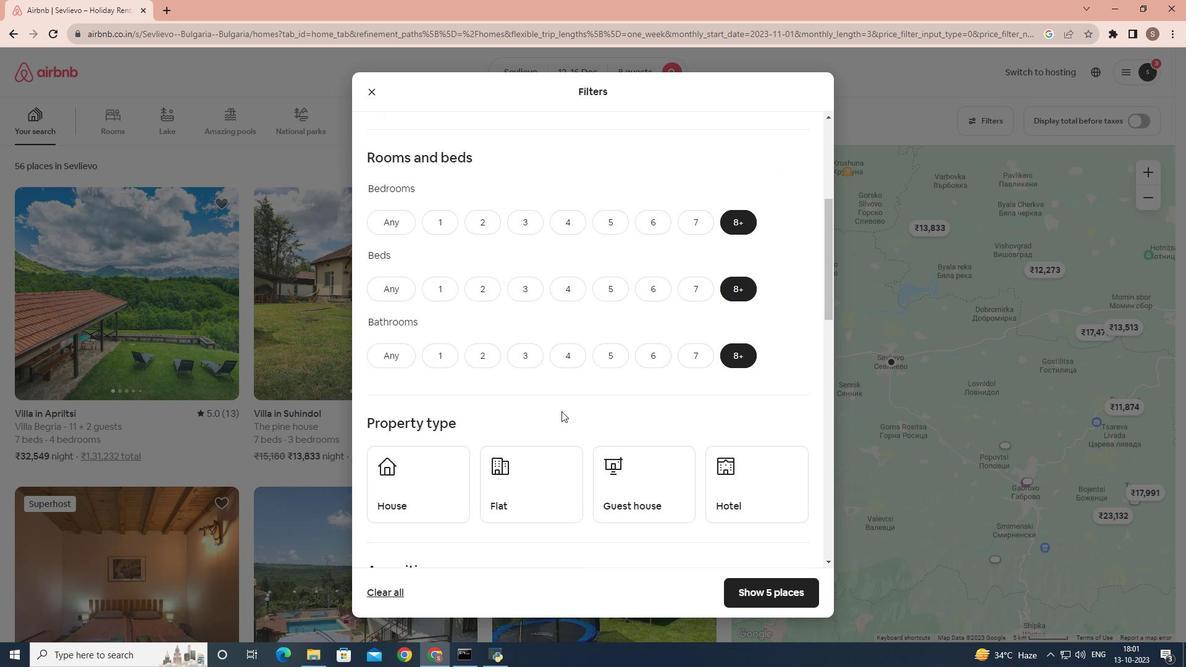 
Action: Mouse moved to (557, 402)
Screenshot: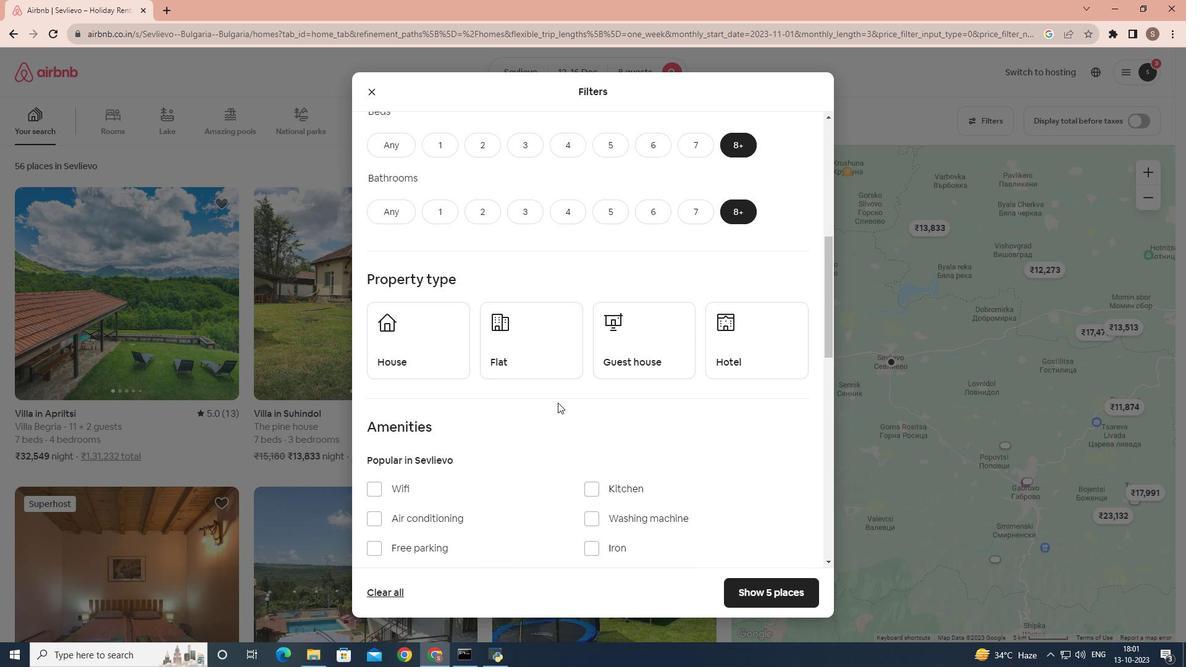
Action: Mouse scrolled (557, 402) with delta (0, 0)
Screenshot: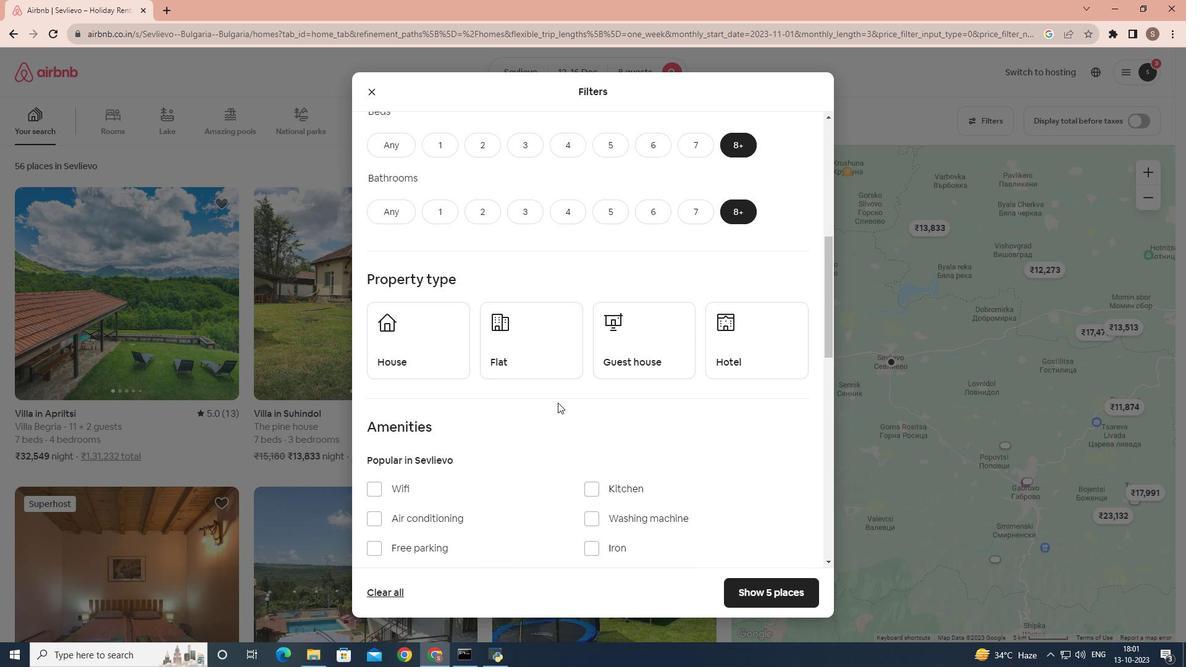 
Action: Mouse scrolled (557, 402) with delta (0, 0)
Screenshot: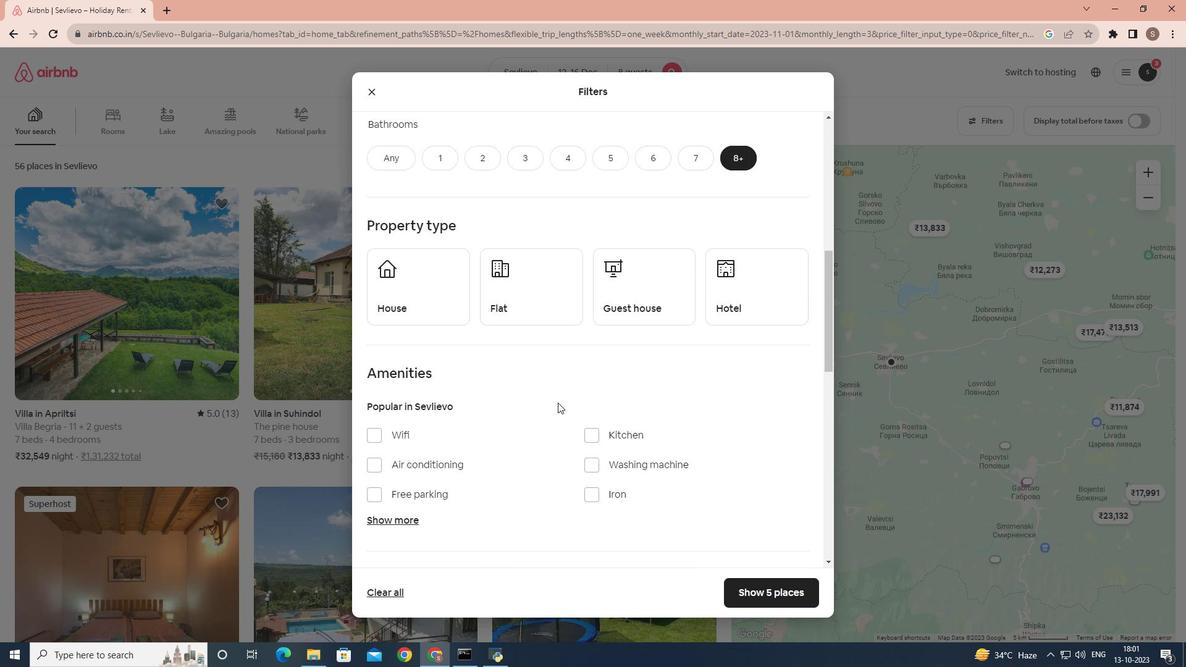 
Action: Mouse moved to (731, 221)
Screenshot: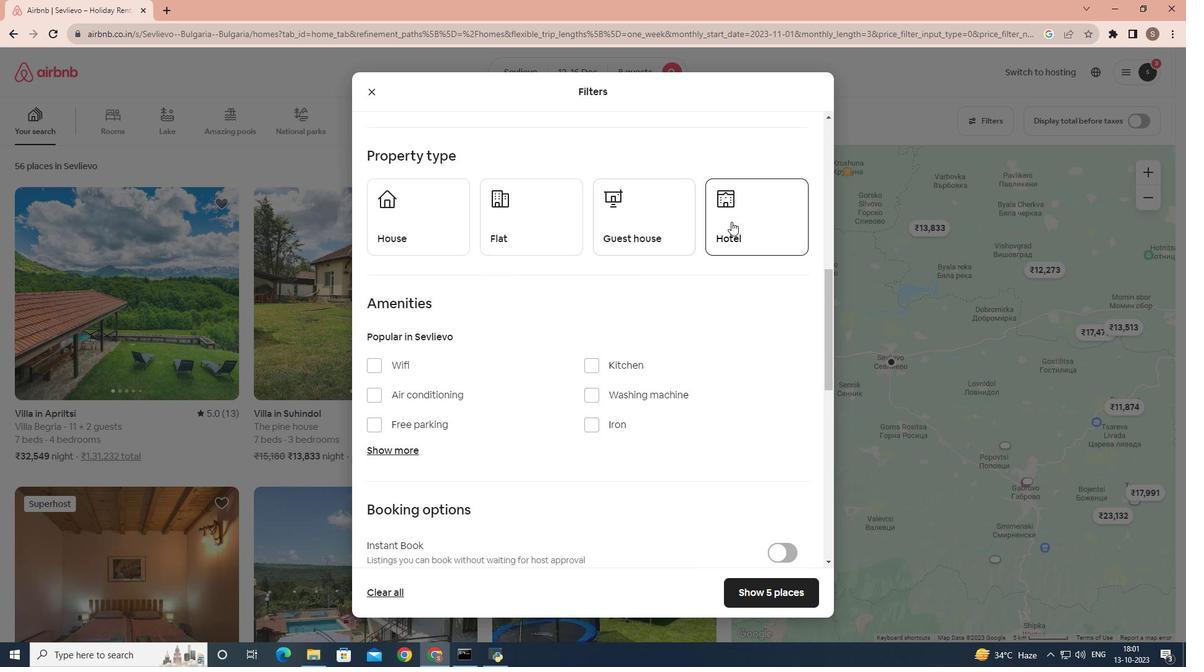 
Action: Mouse pressed left at (731, 221)
Screenshot: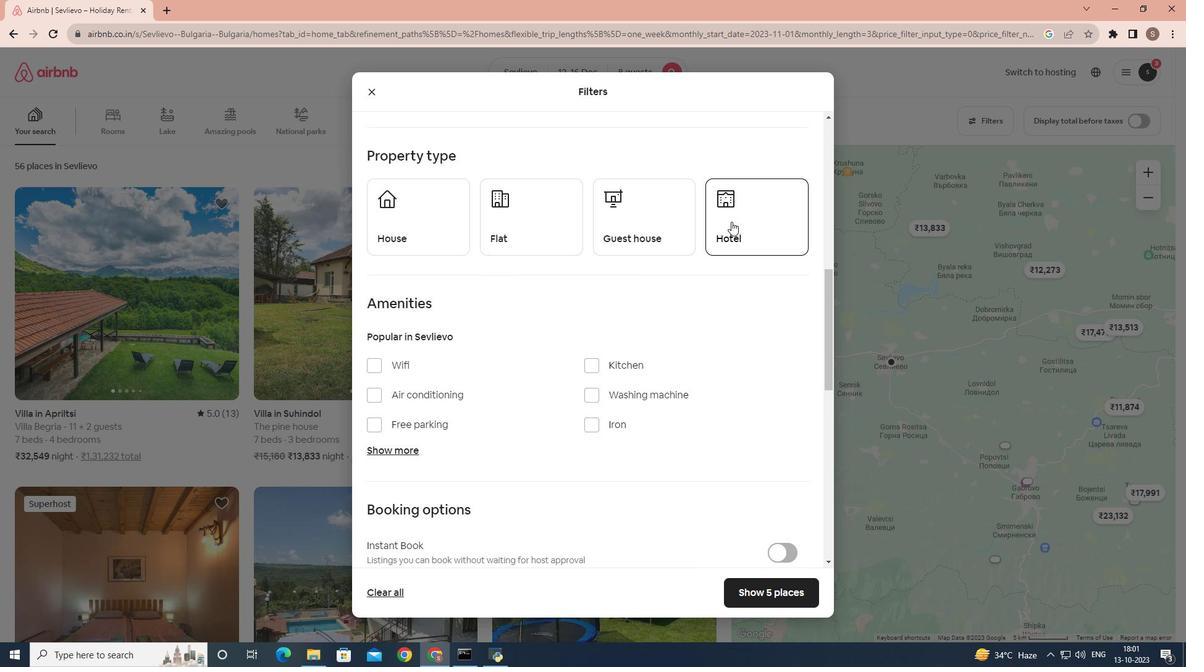 
Action: Mouse moved to (559, 396)
Screenshot: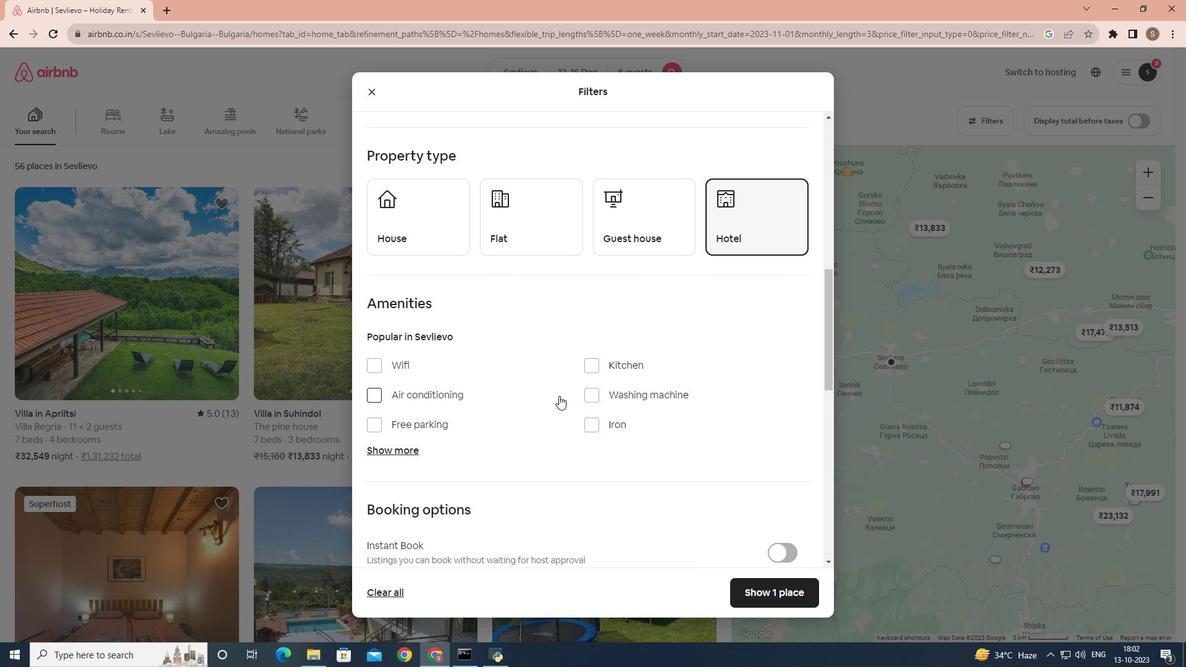 
Action: Mouse scrolled (559, 395) with delta (0, 0)
Screenshot: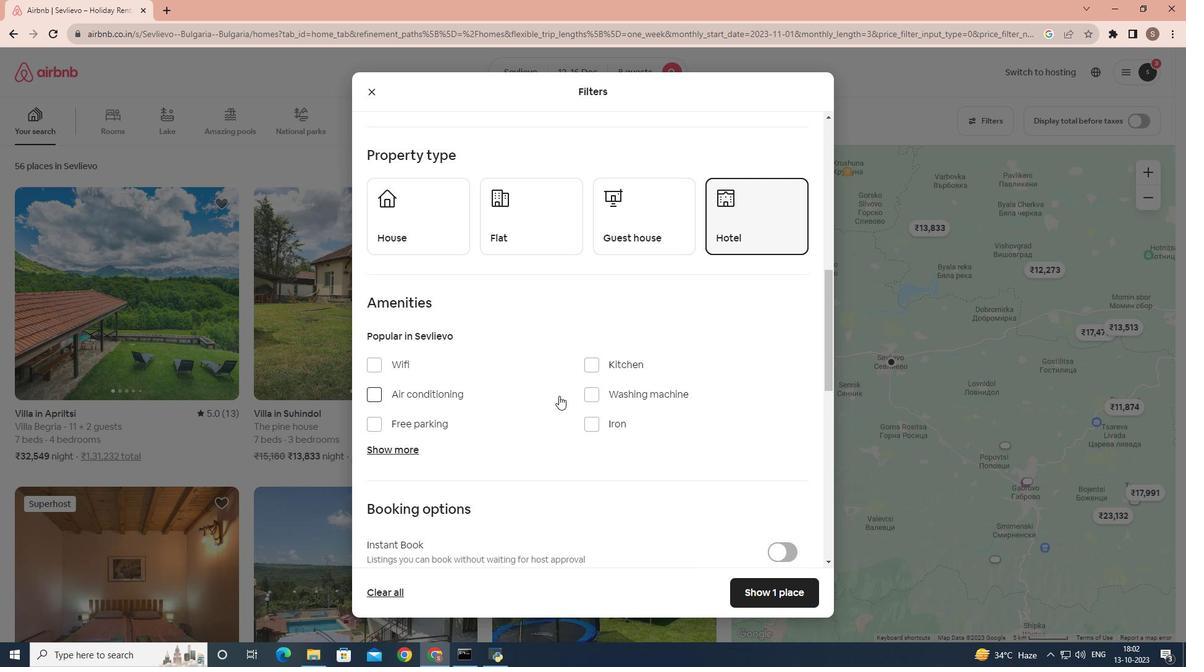 
Action: Mouse scrolled (559, 395) with delta (0, 0)
Screenshot: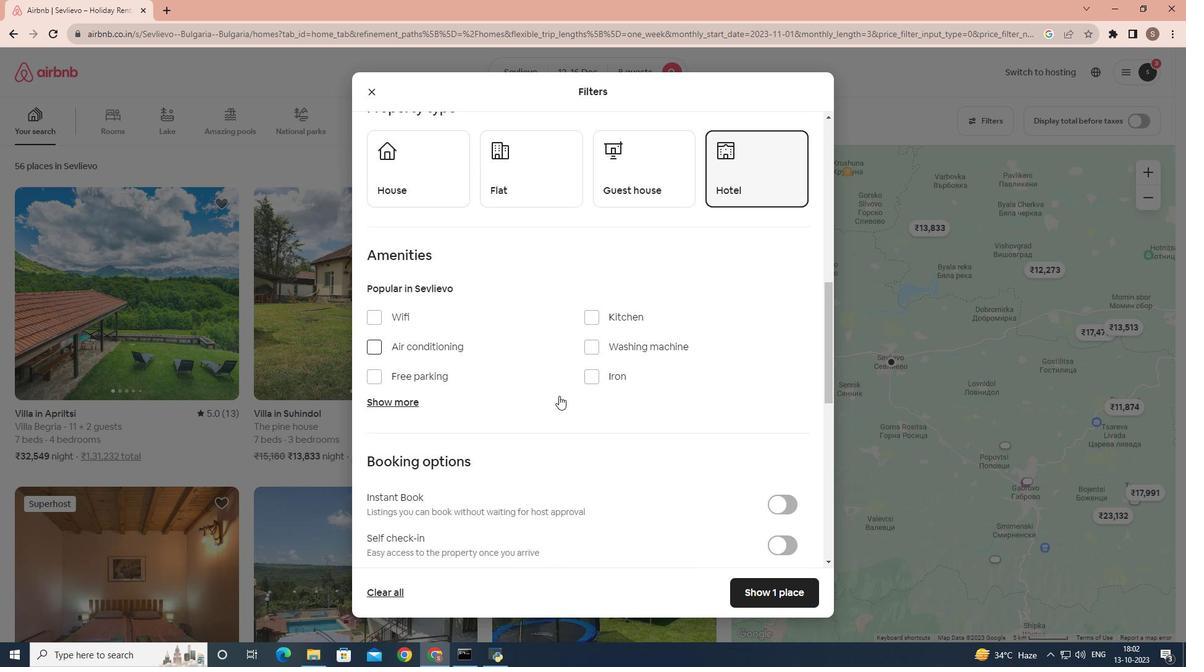 
Action: Mouse moved to (409, 325)
Screenshot: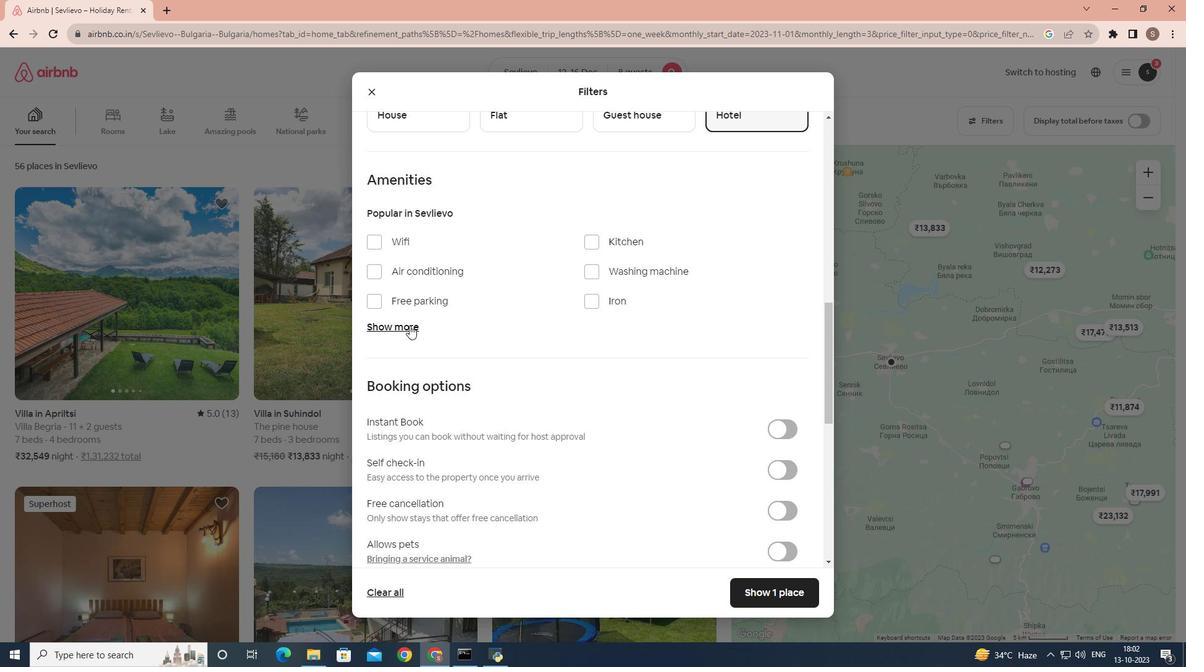 
Action: Mouse pressed left at (409, 325)
Screenshot: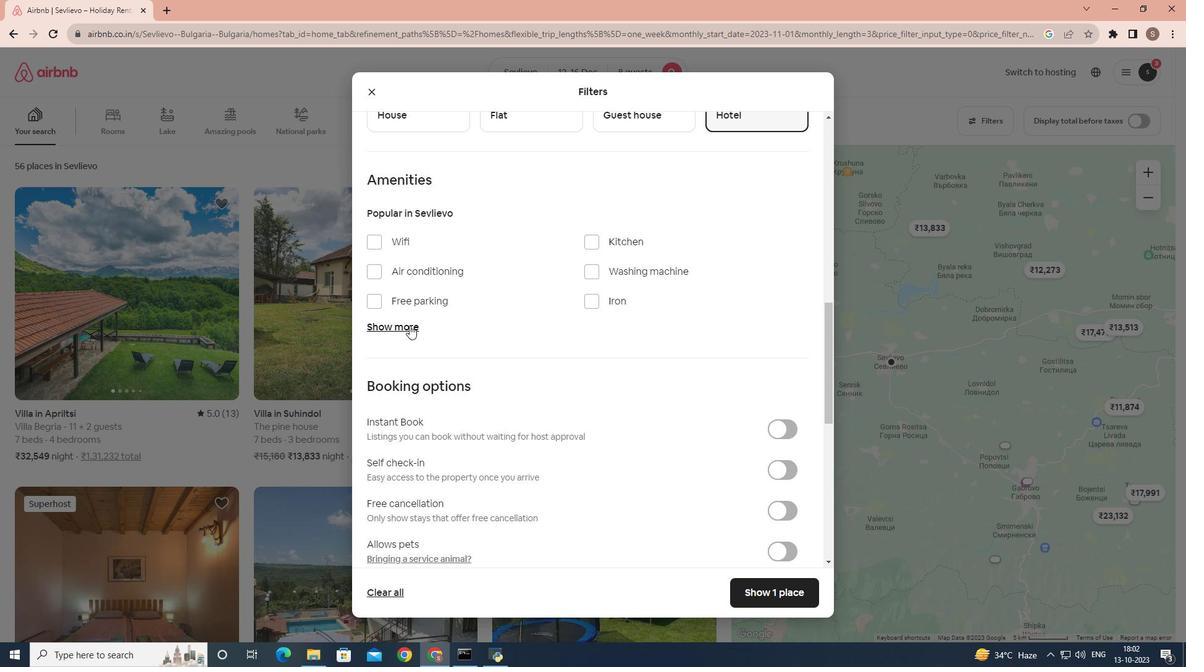 
Action: Mouse moved to (389, 242)
Screenshot: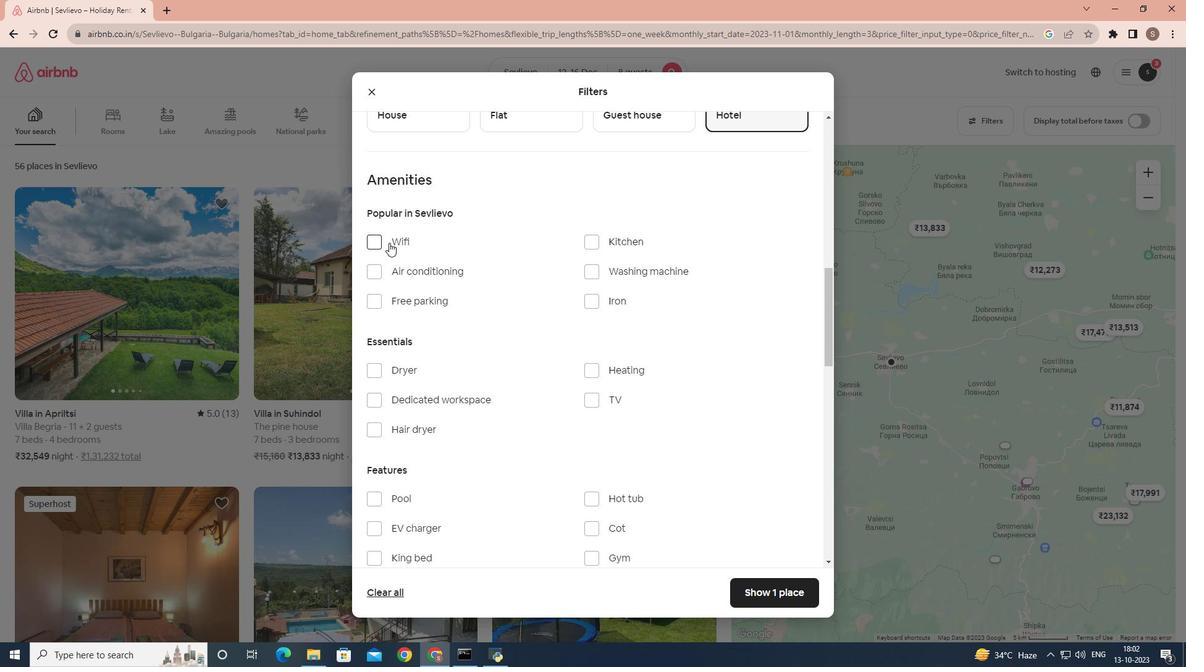 
Action: Mouse pressed left at (389, 242)
Screenshot: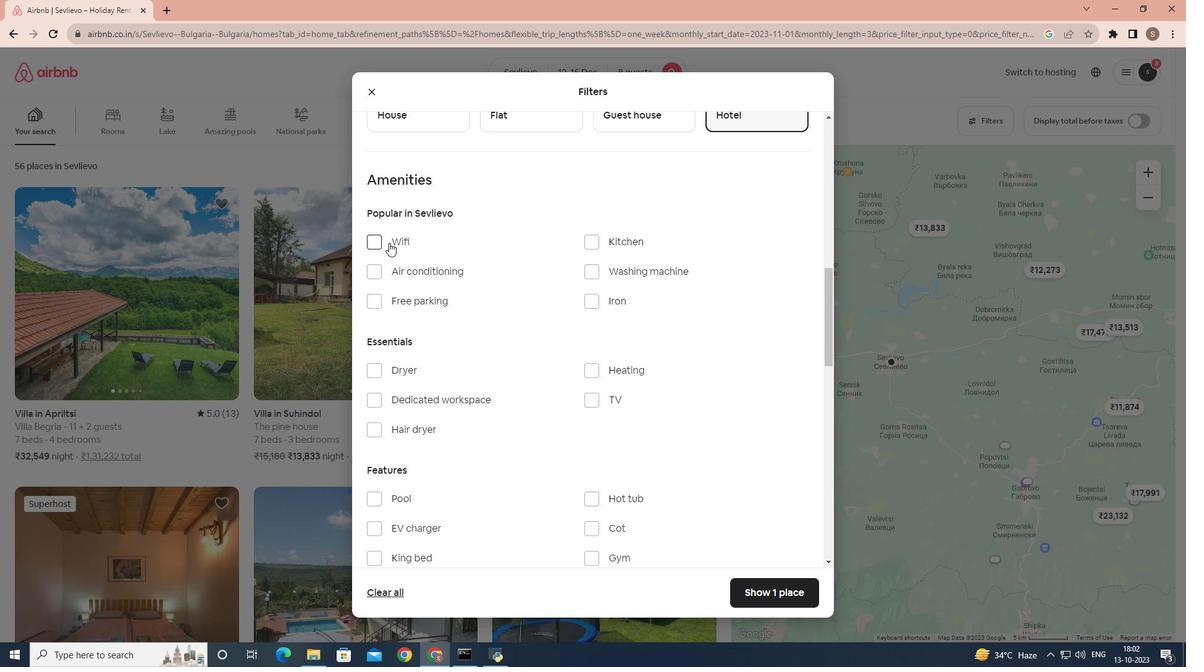 
Action: Mouse moved to (603, 401)
Screenshot: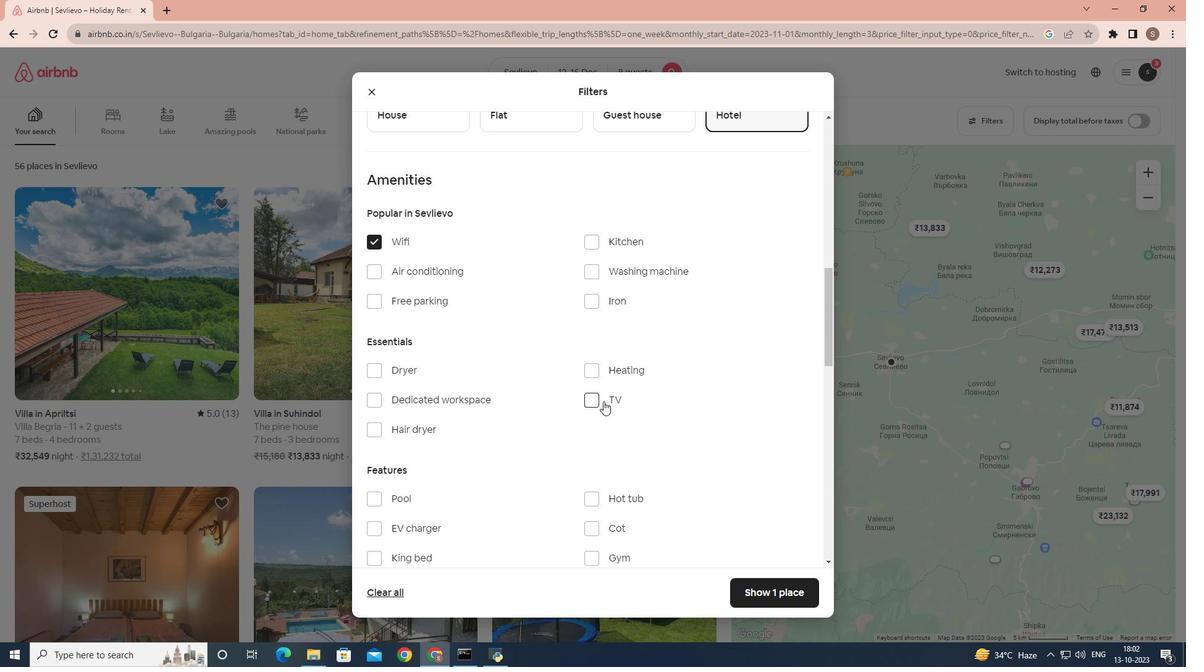 
Action: Mouse pressed left at (603, 401)
Screenshot: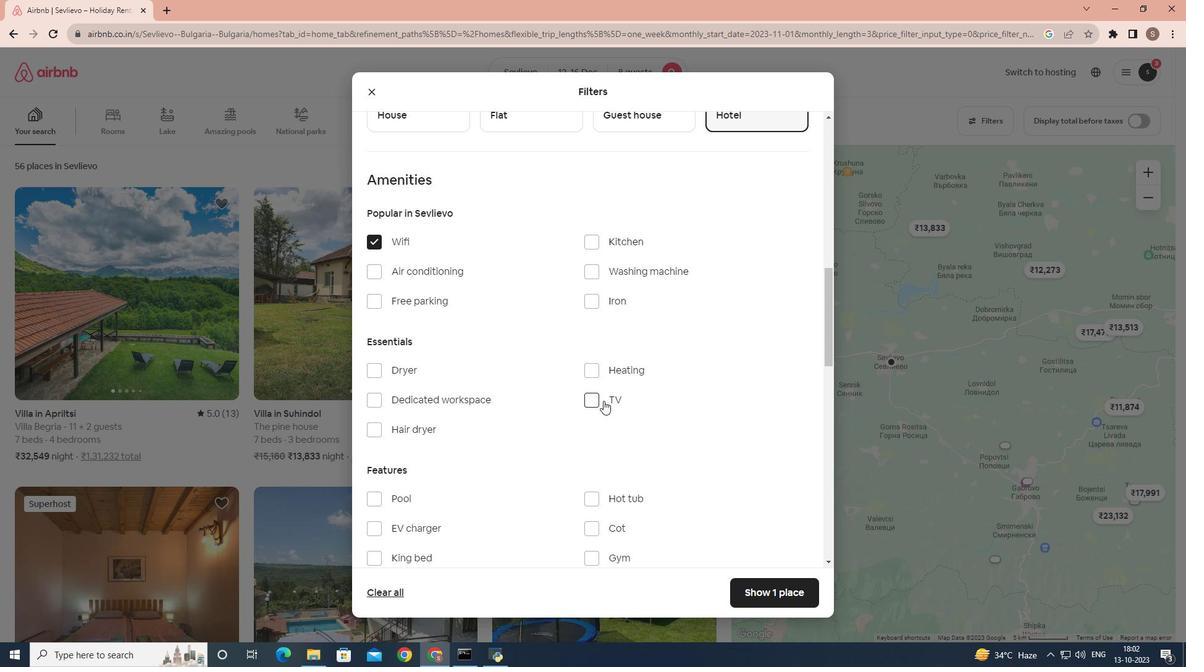 
Action: Mouse moved to (435, 304)
Screenshot: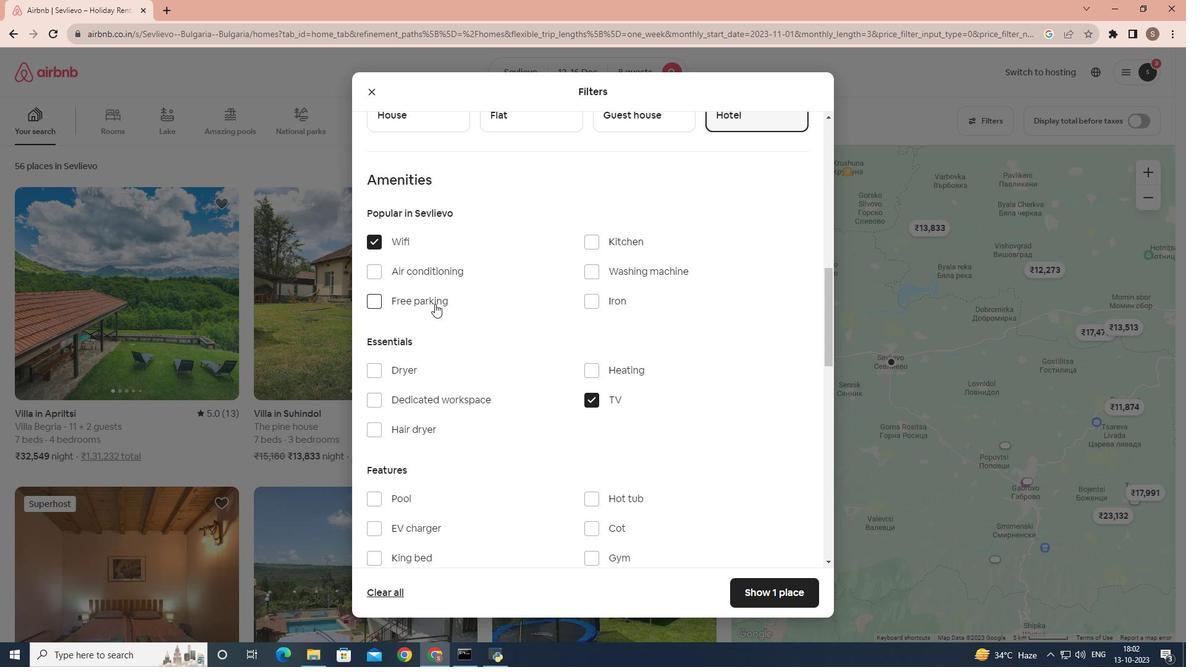 
Action: Mouse pressed left at (435, 304)
Screenshot: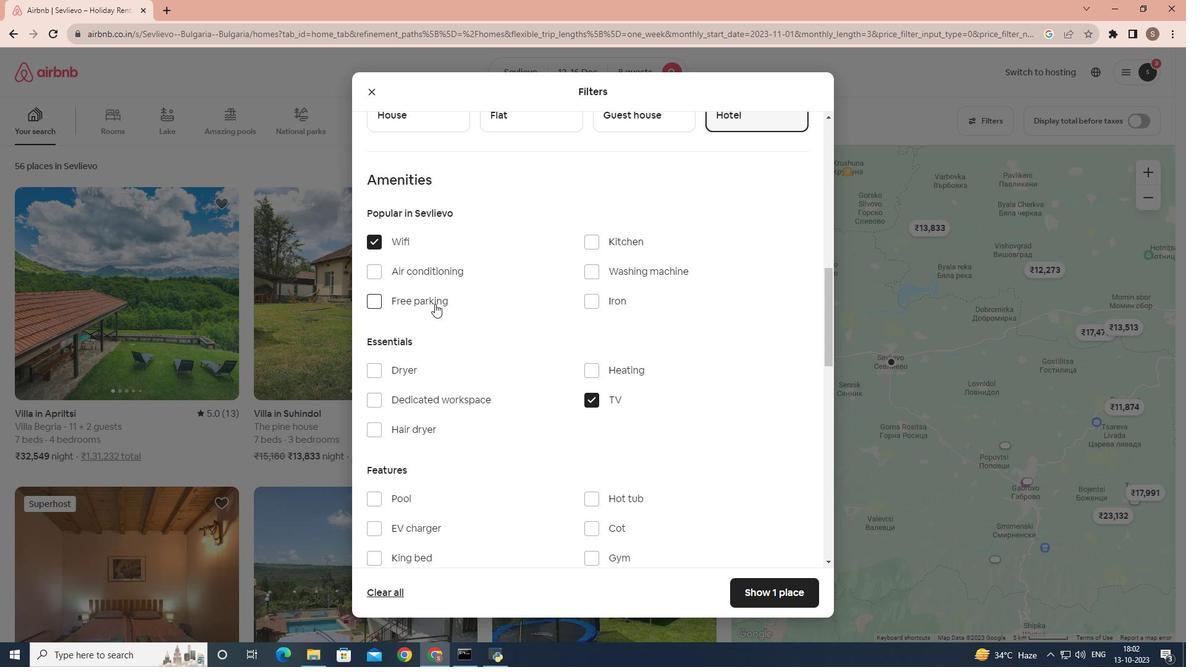 
Action: Mouse moved to (504, 353)
Screenshot: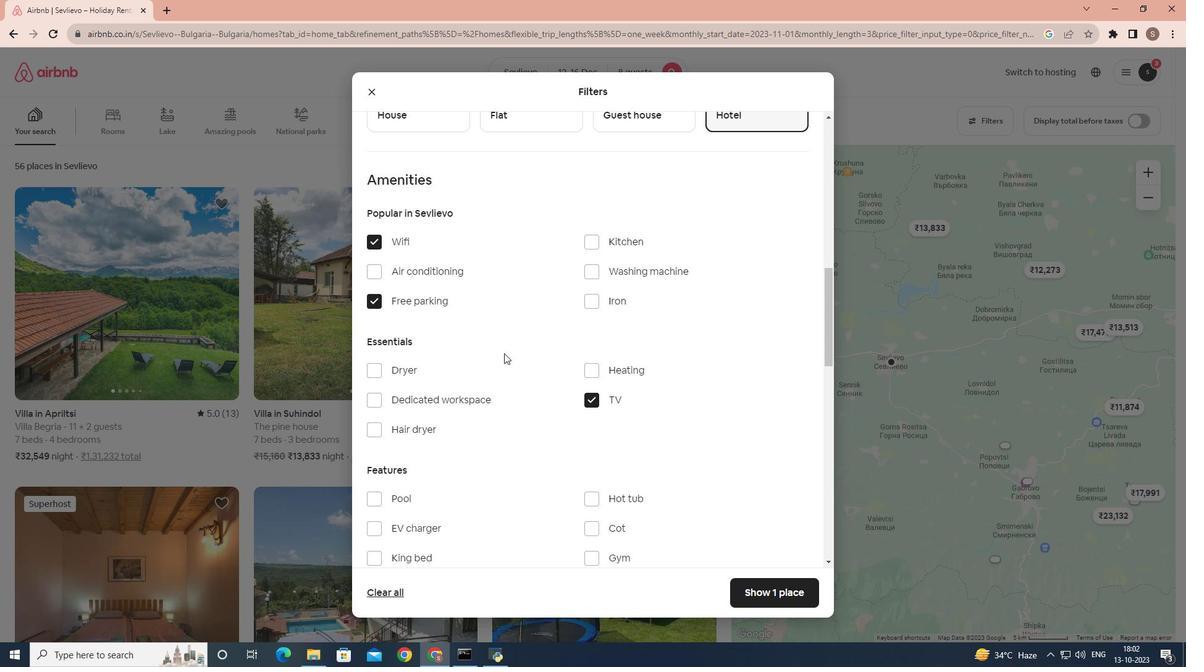 
Action: Mouse scrolled (504, 352) with delta (0, 0)
Screenshot: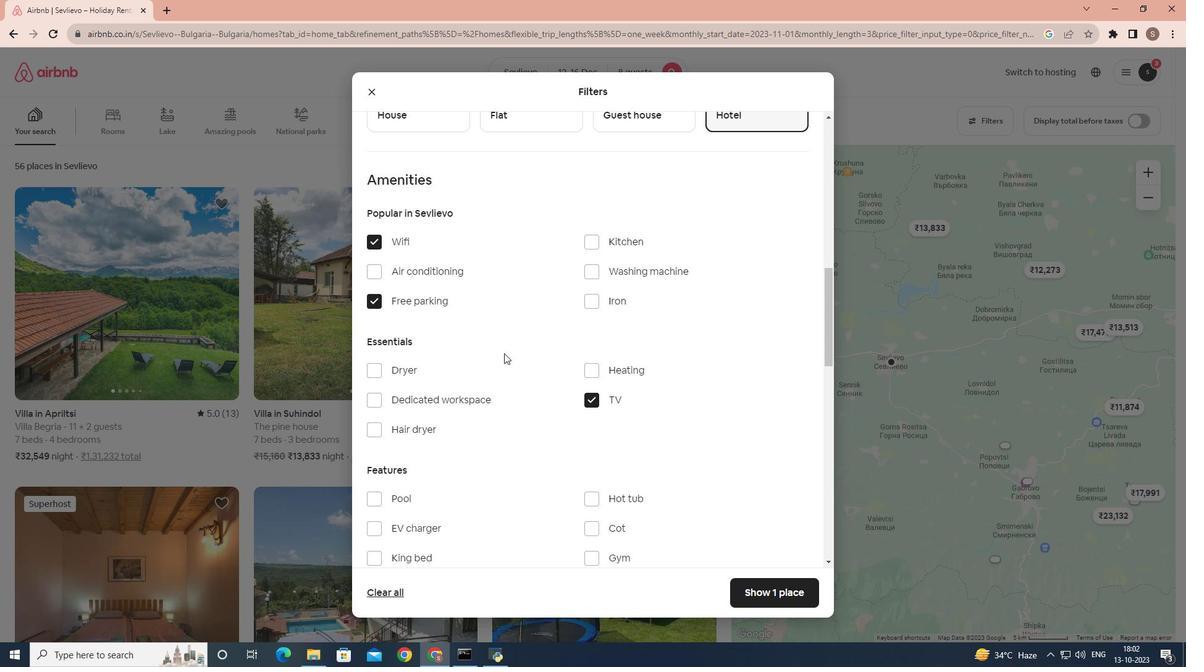 
Action: Mouse scrolled (504, 352) with delta (0, 0)
Screenshot: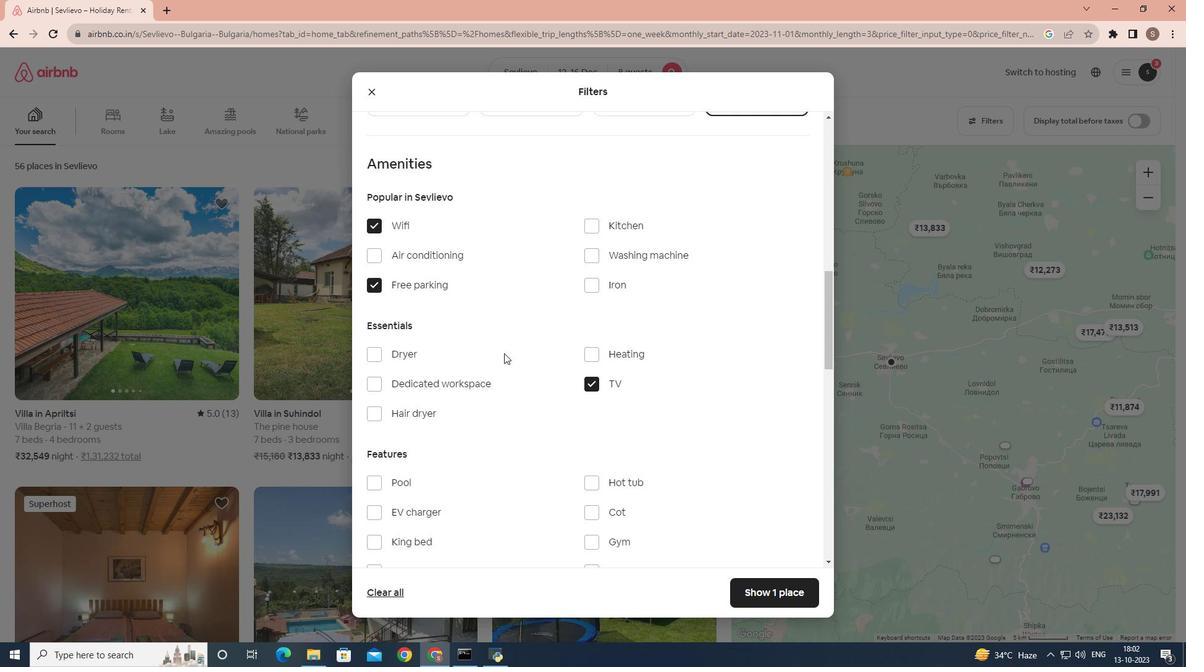 
Action: Mouse scrolled (504, 352) with delta (0, 0)
Screenshot: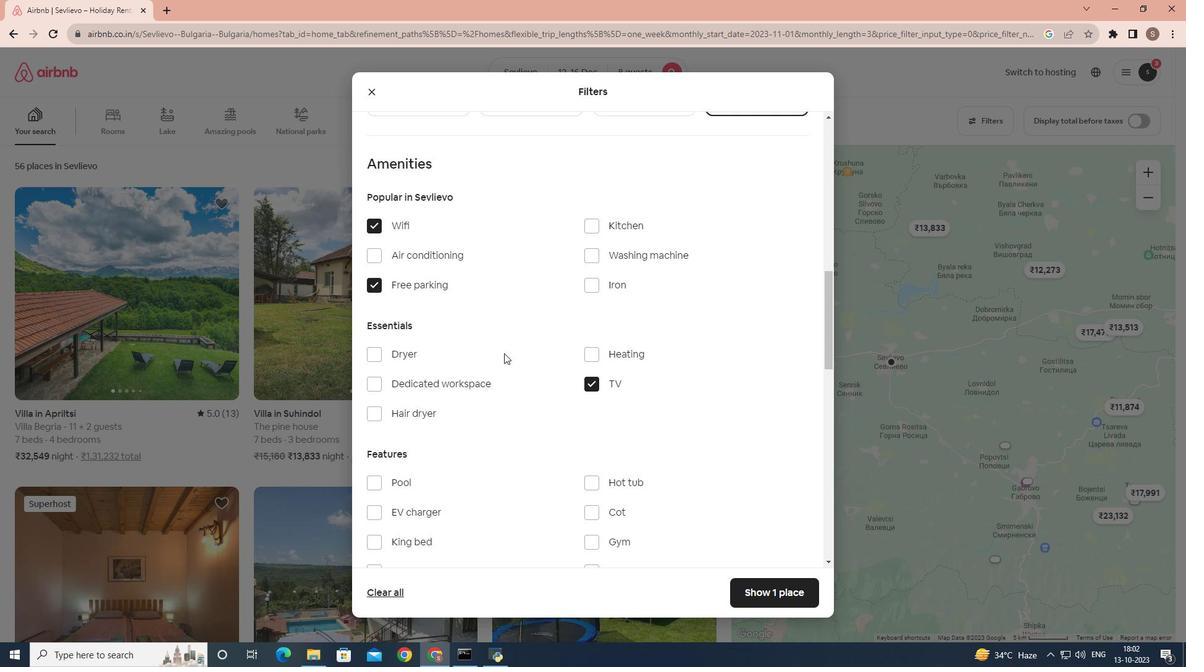 
Action: Mouse moved to (596, 380)
Screenshot: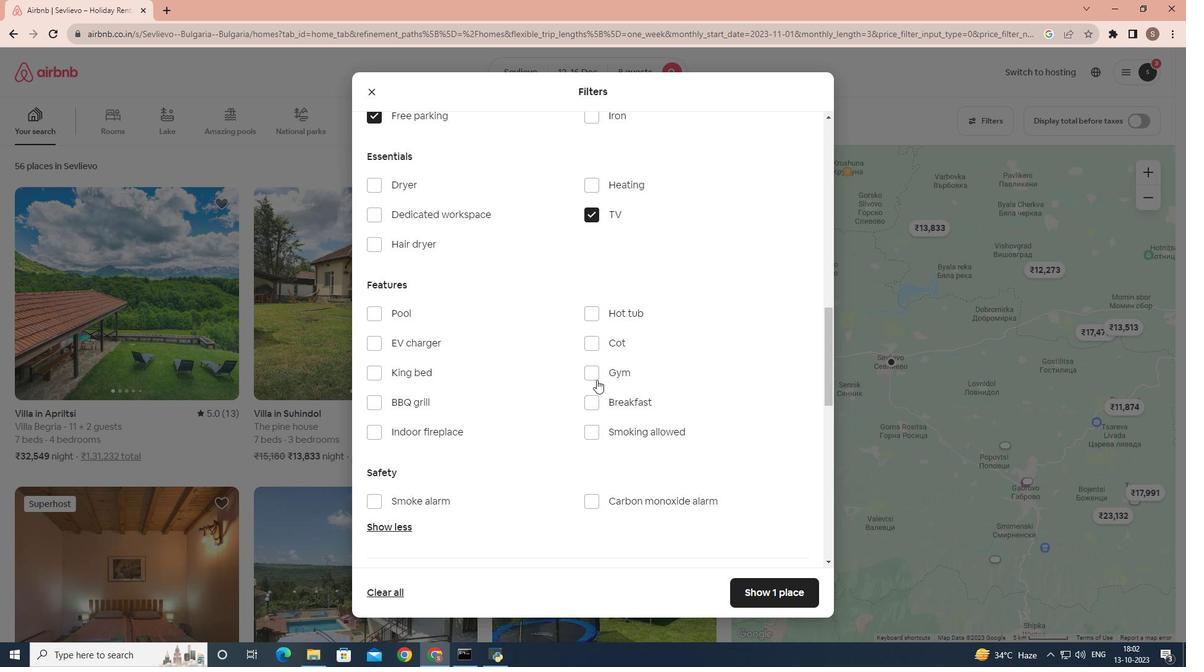 
Action: Mouse pressed left at (596, 380)
Screenshot: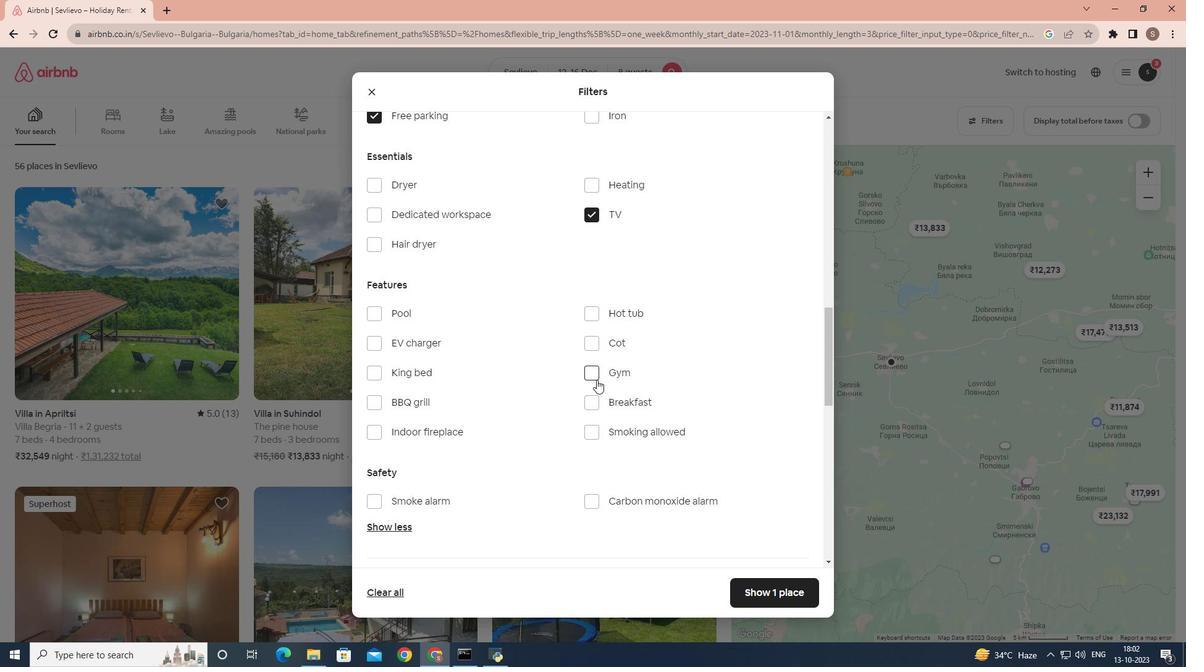 
Action: Mouse moved to (596, 406)
Screenshot: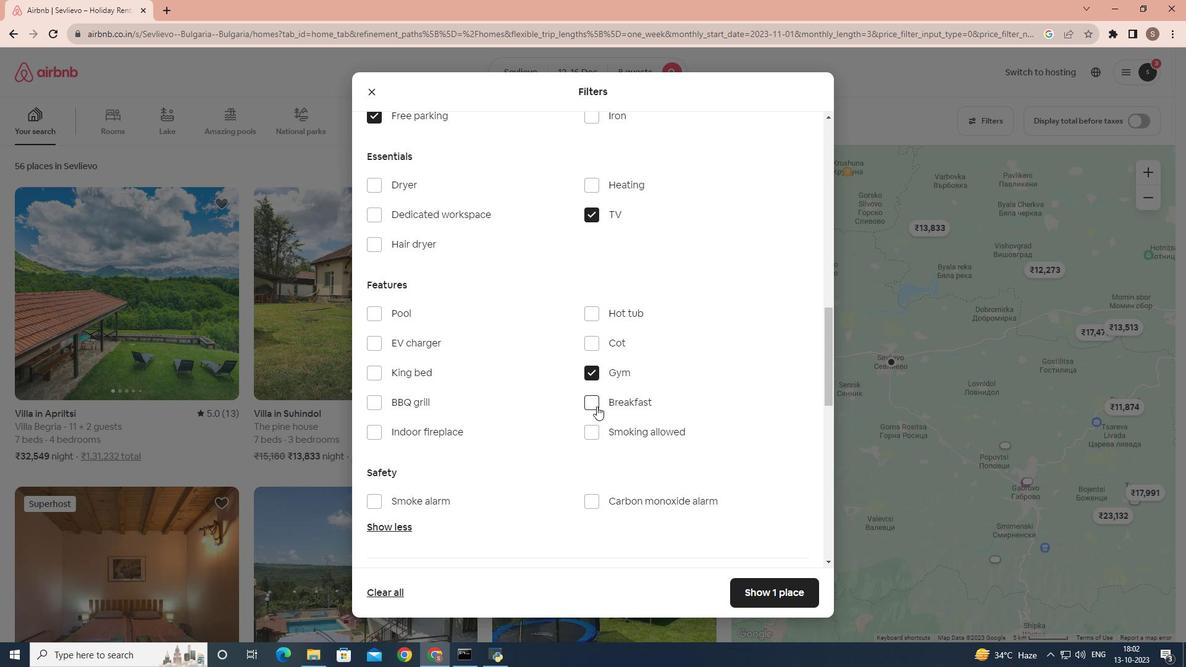 
Action: Mouse pressed left at (596, 406)
Screenshot: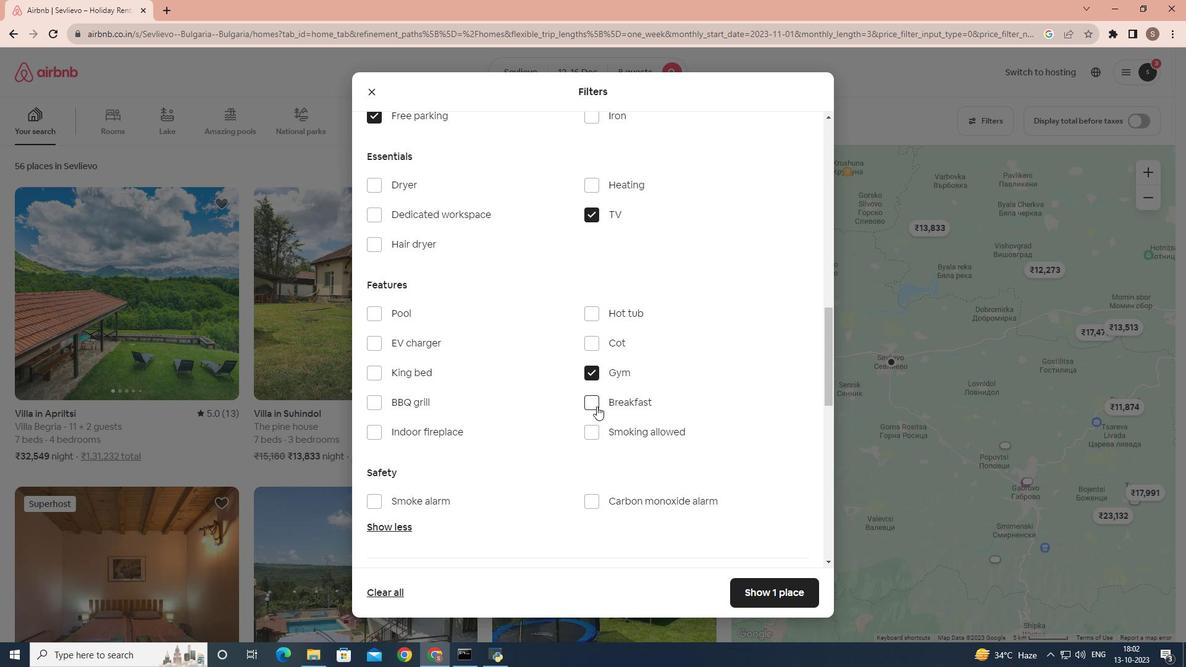 
Action: Mouse moved to (519, 390)
Screenshot: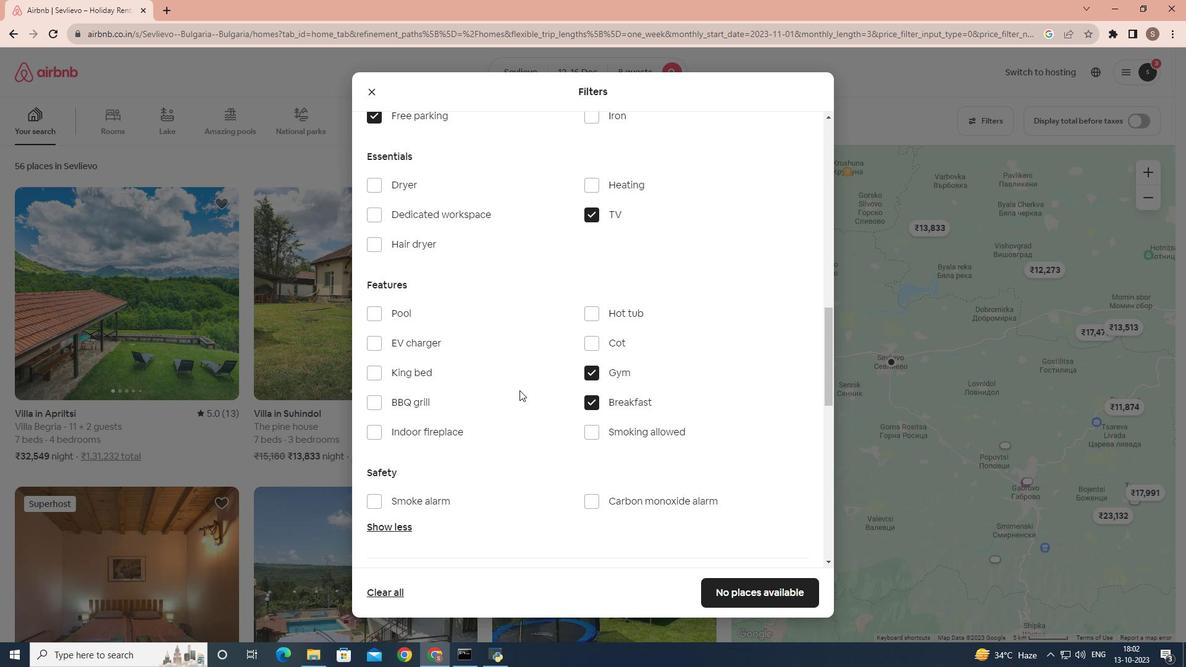 
Action: Mouse scrolled (519, 389) with delta (0, 0)
Screenshot: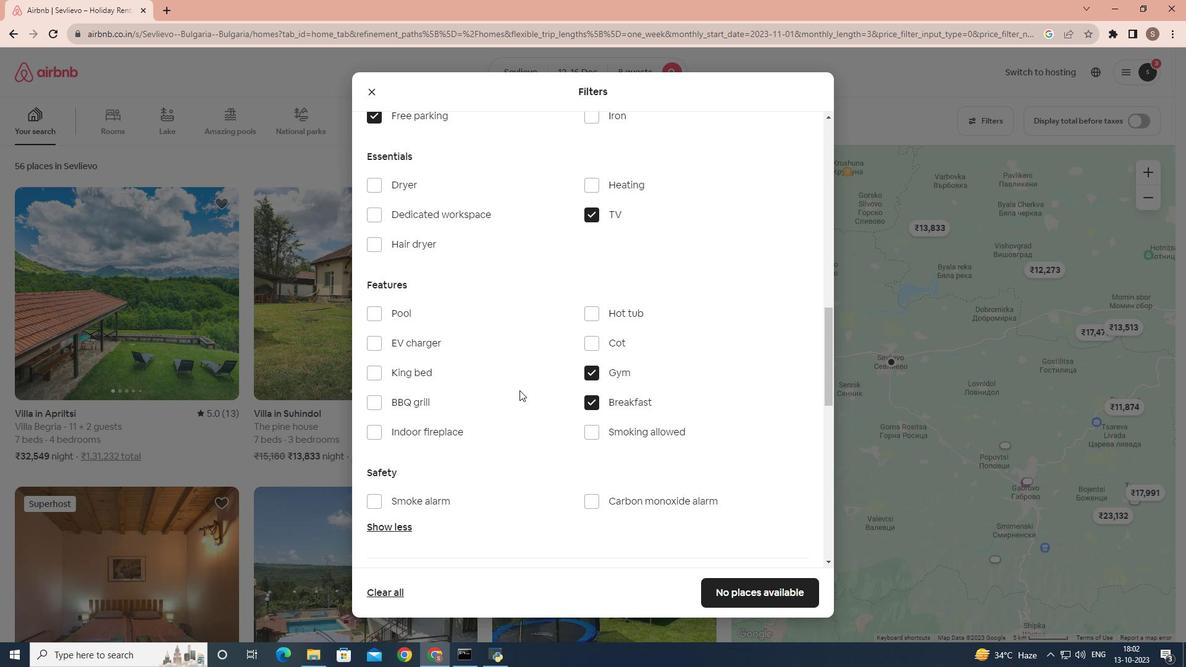 
Action: Mouse scrolled (519, 389) with delta (0, 0)
Screenshot: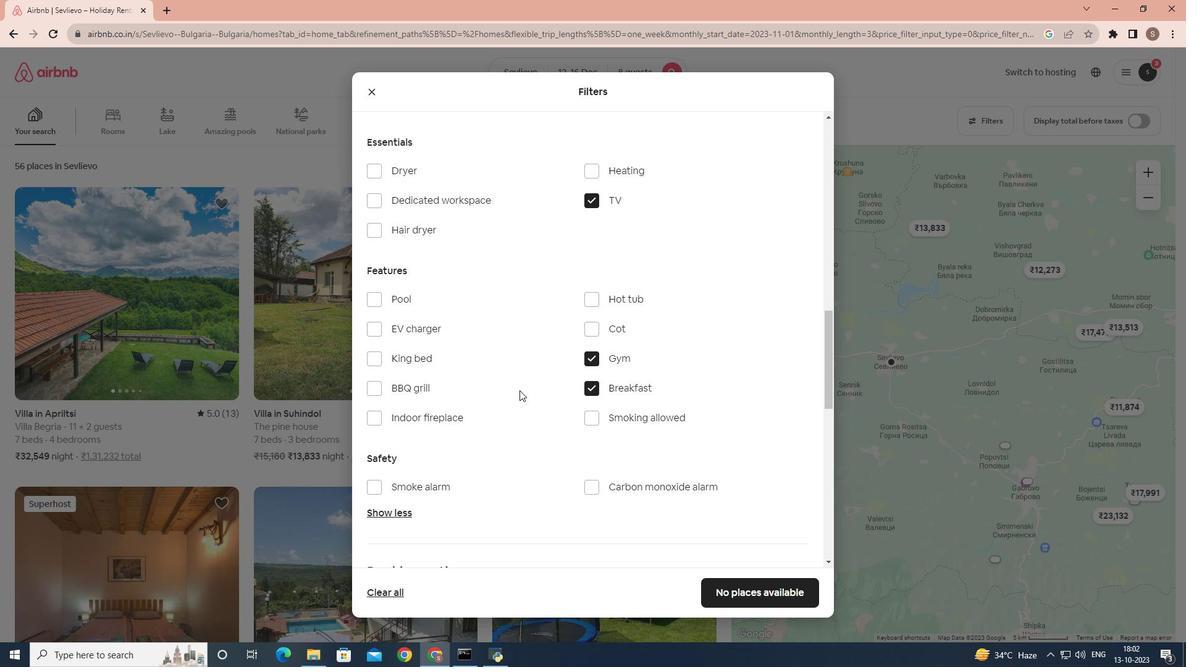 
Action: Mouse scrolled (519, 389) with delta (0, 0)
Screenshot: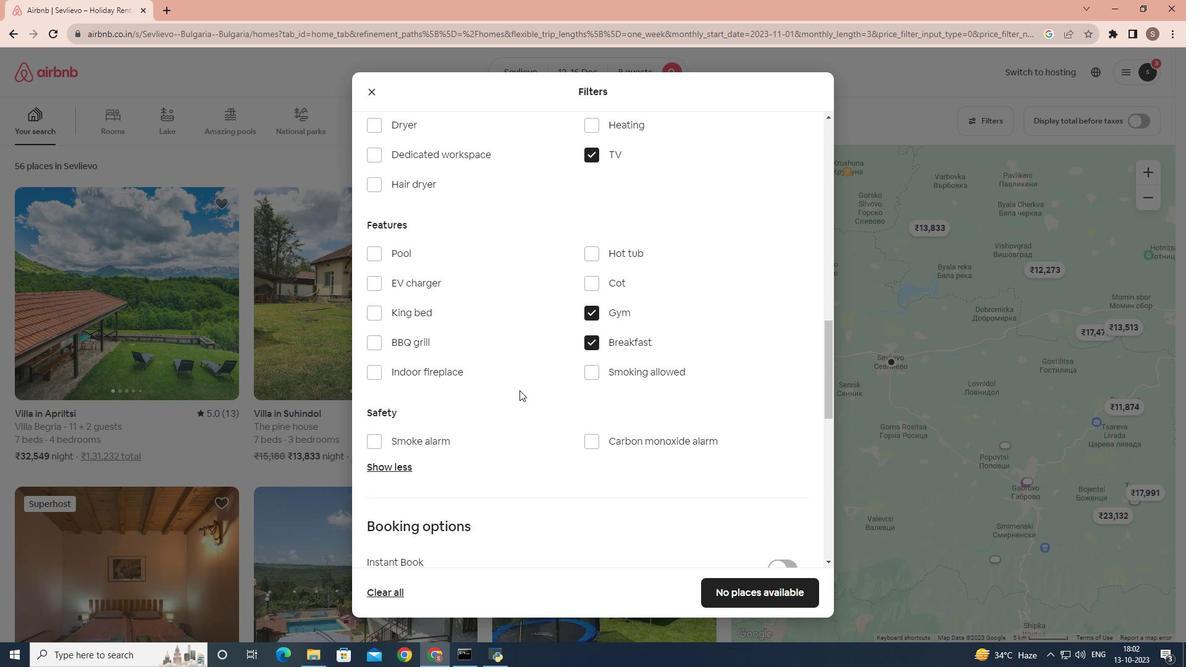 
Action: Mouse moved to (519, 388)
Screenshot: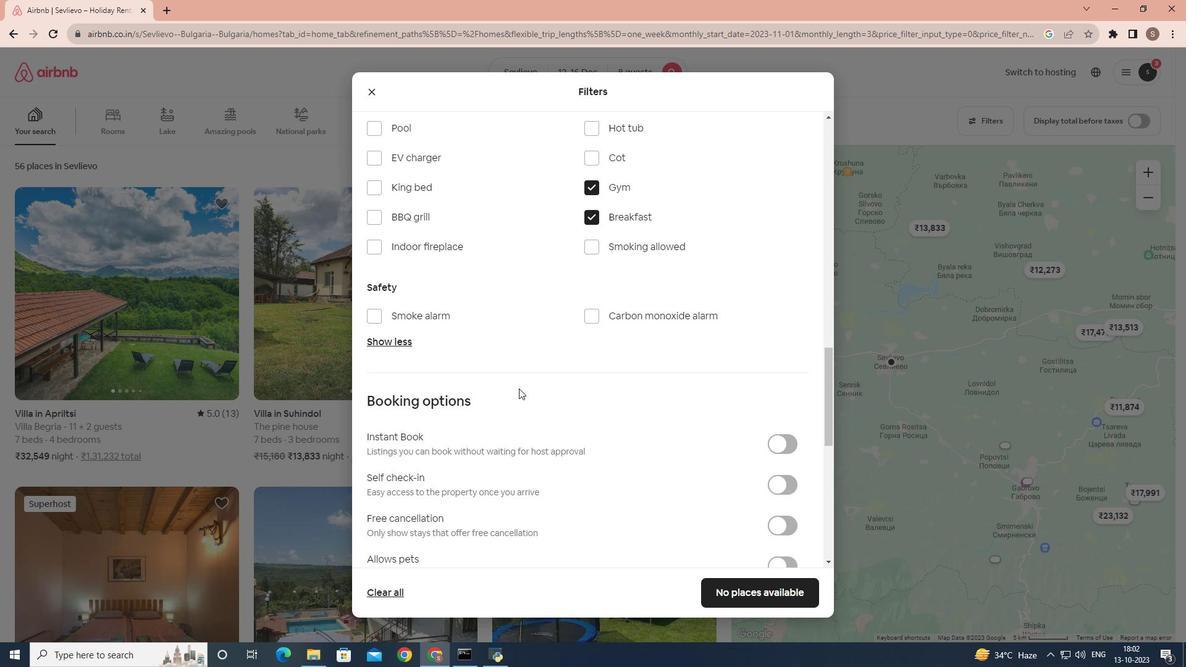 
Action: Mouse scrolled (519, 388) with delta (0, 0)
Screenshot: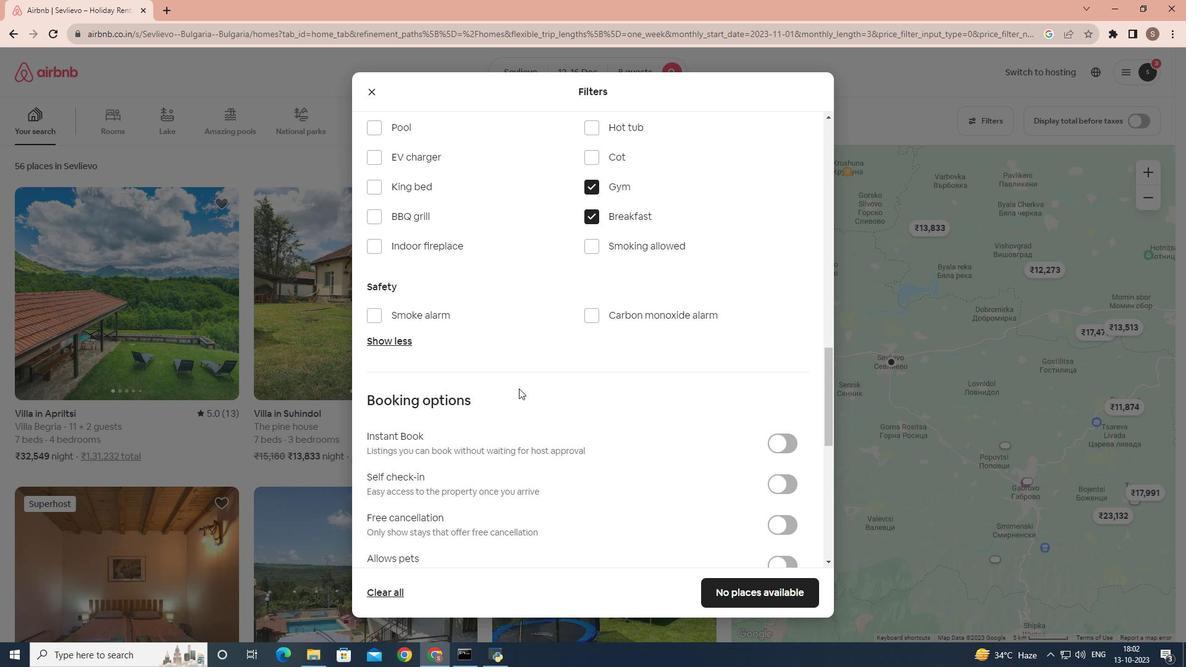 
Action: Mouse scrolled (519, 388) with delta (0, 0)
Screenshot: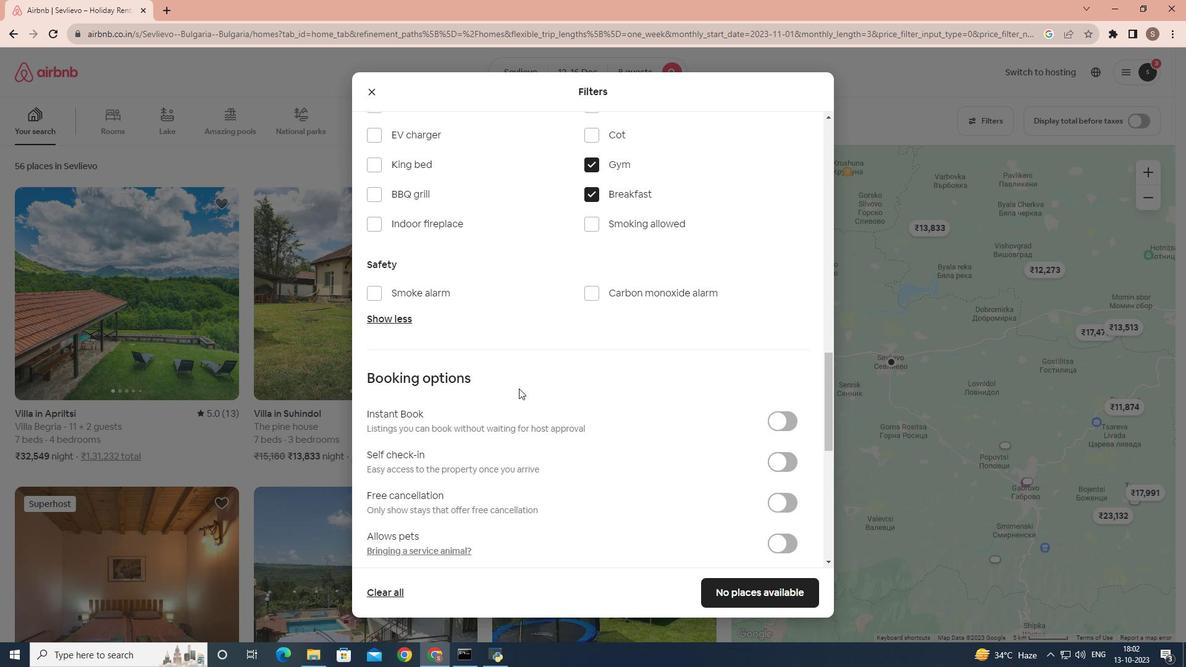 
Action: Mouse scrolled (519, 389) with delta (0, 0)
Screenshot: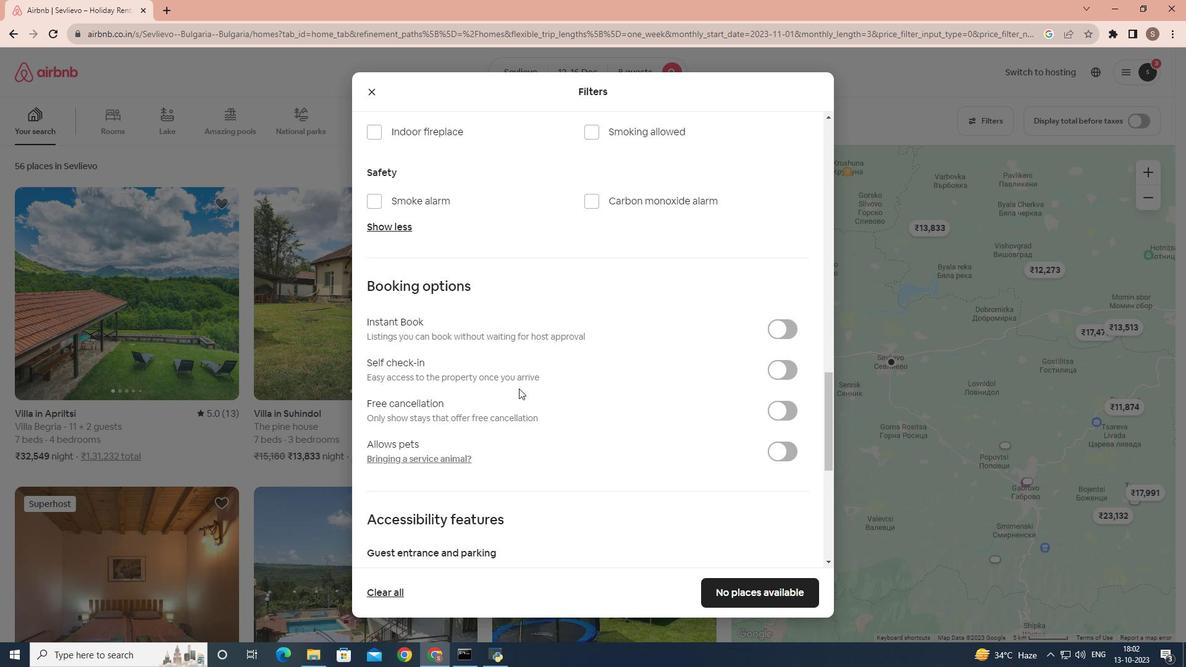 
Action: Mouse scrolled (519, 389) with delta (0, 0)
Screenshot: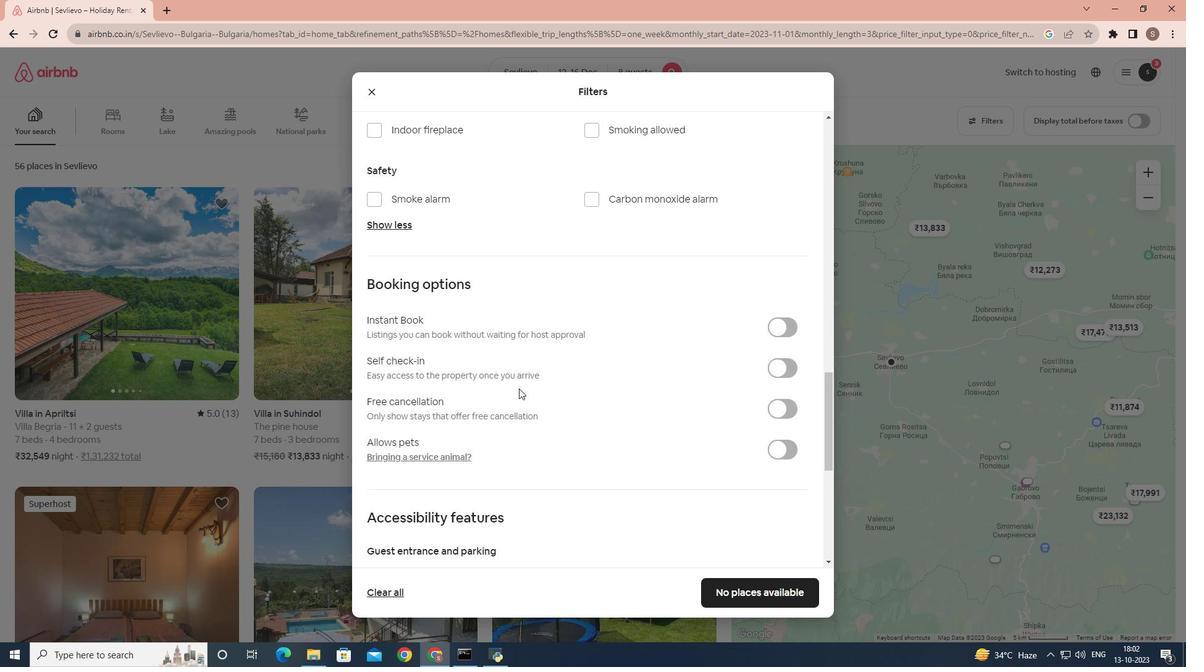 
Action: Mouse scrolled (519, 389) with delta (0, 0)
Screenshot: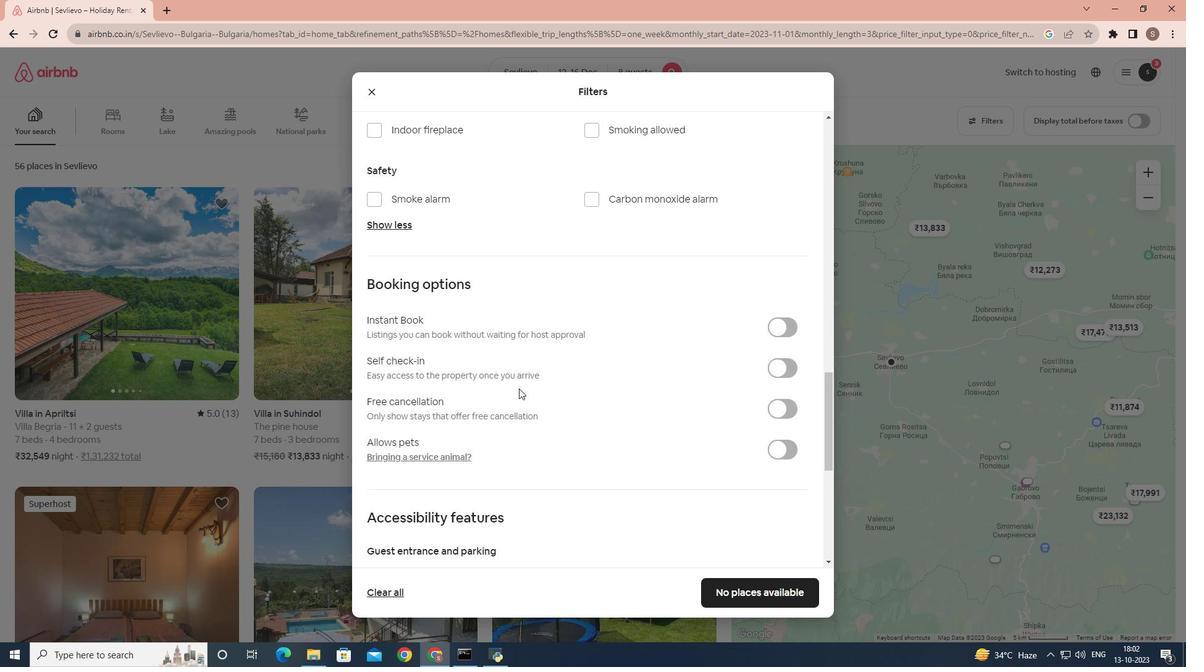 
Action: Mouse scrolled (519, 389) with delta (0, 0)
Screenshot: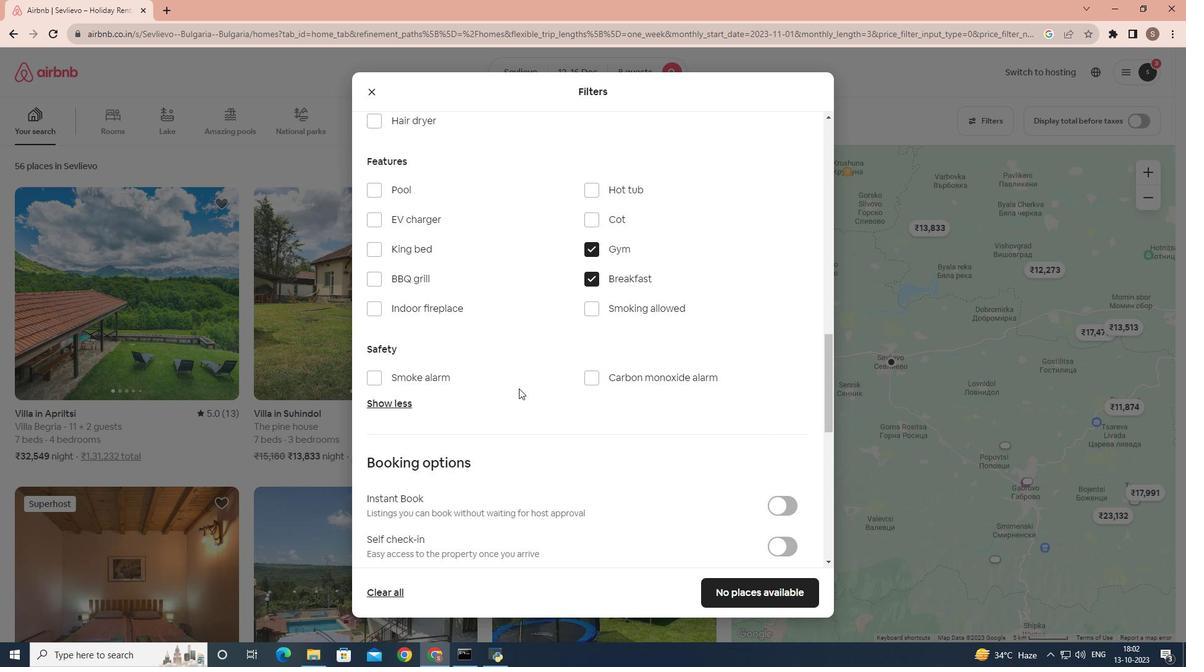 
Action: Mouse scrolled (519, 389) with delta (0, 0)
Screenshot: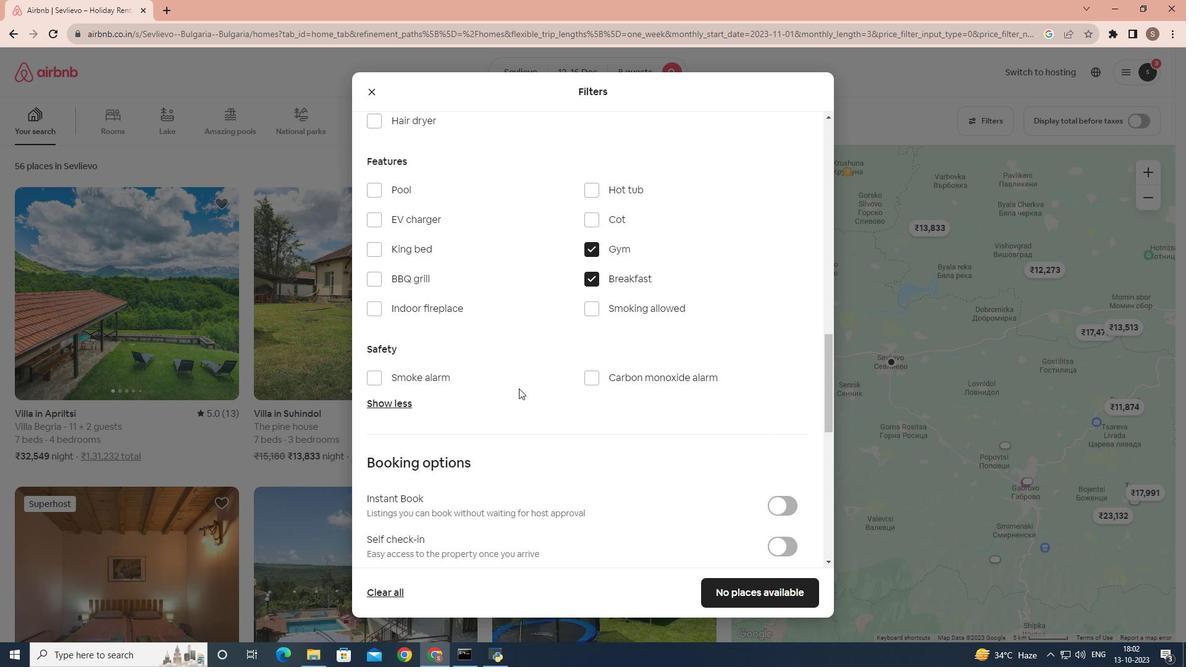 
Action: Mouse scrolled (519, 389) with delta (0, 0)
Screenshot: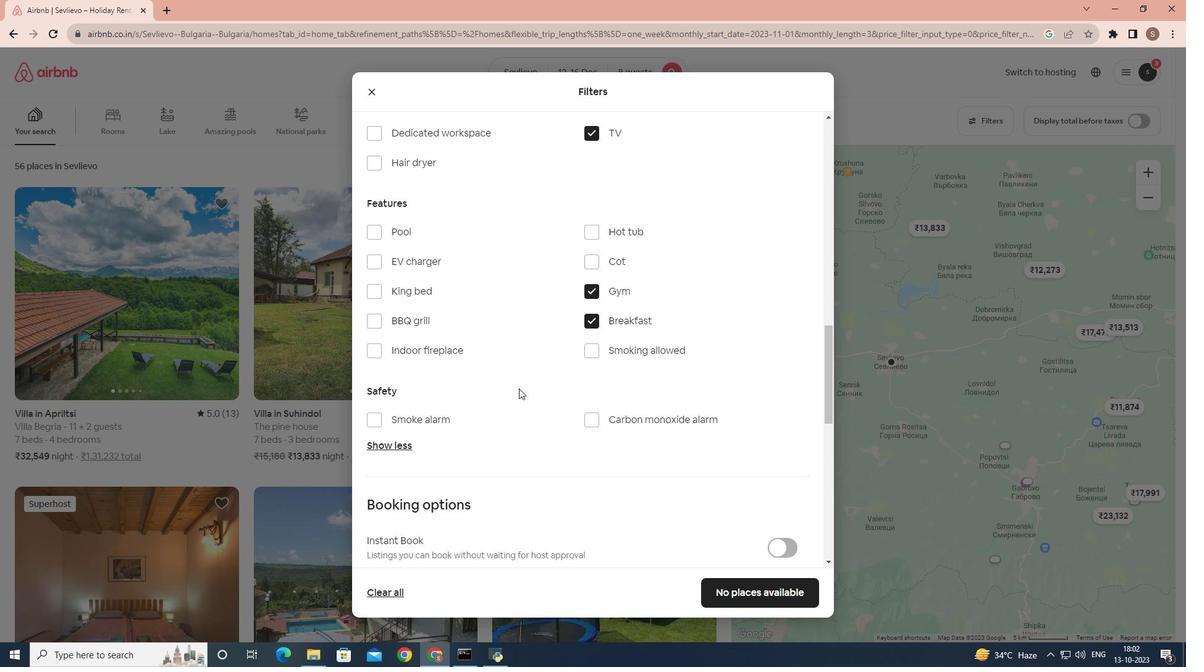 
Action: Mouse scrolled (519, 389) with delta (0, 0)
Screenshot: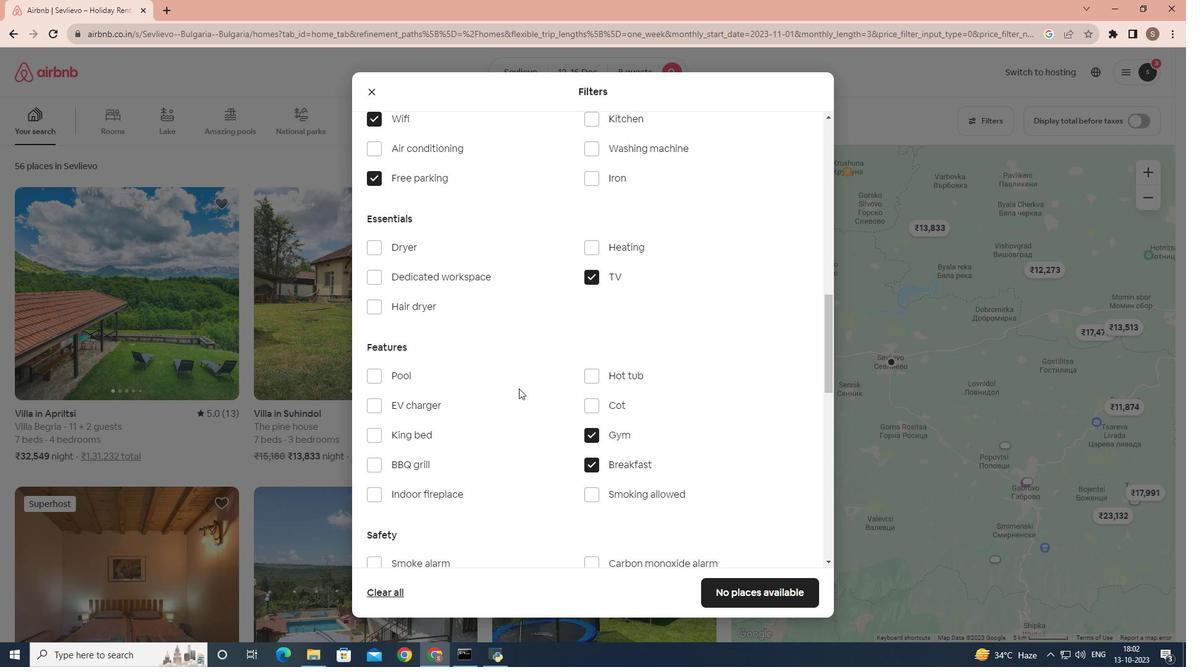 
Action: Mouse scrolled (519, 388) with delta (0, 0)
Screenshot: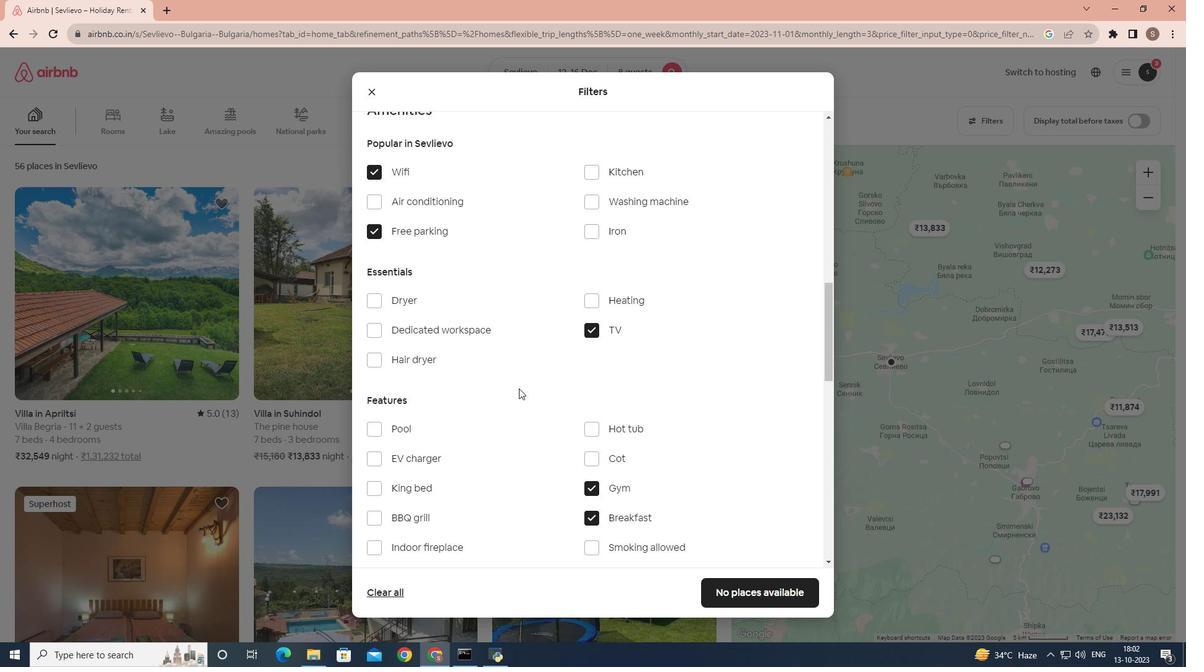 
Action: Mouse scrolled (519, 388) with delta (0, 0)
Screenshot: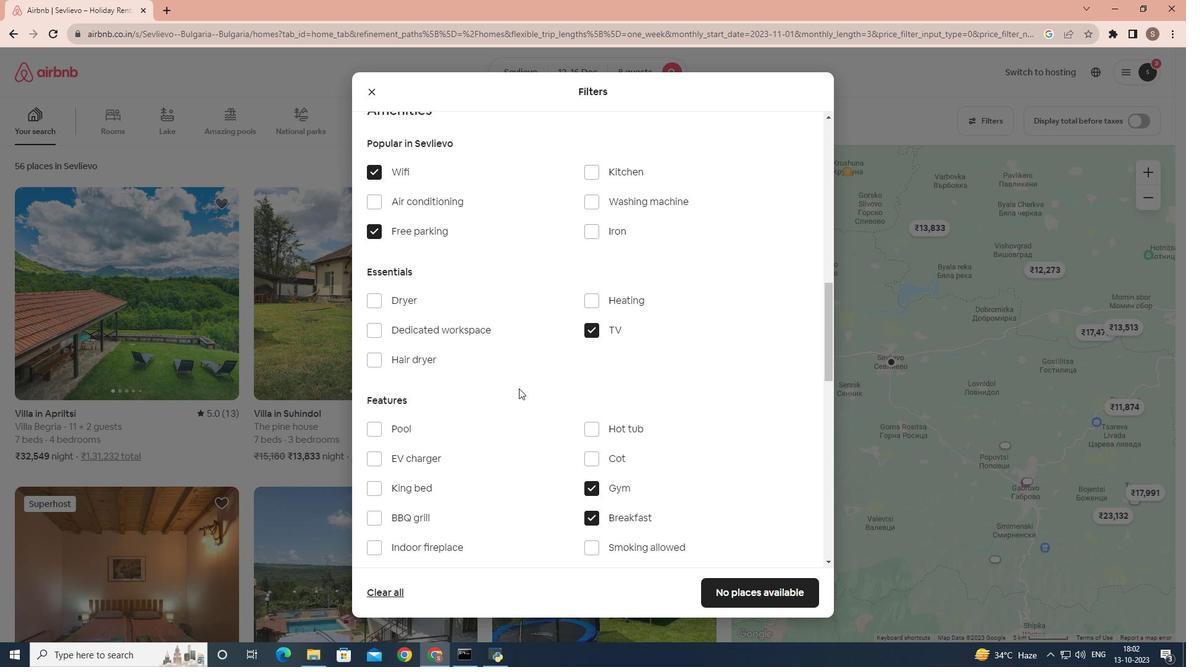 
Action: Mouse moved to (764, 580)
Screenshot: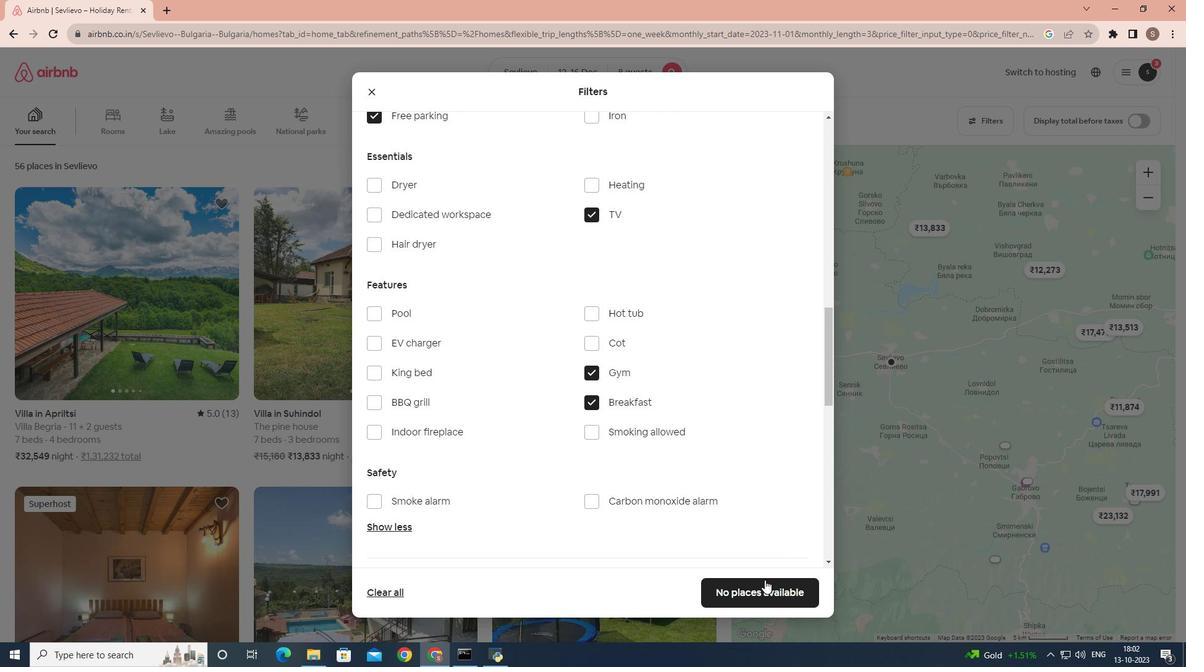 
Action: Mouse pressed left at (764, 580)
Screenshot: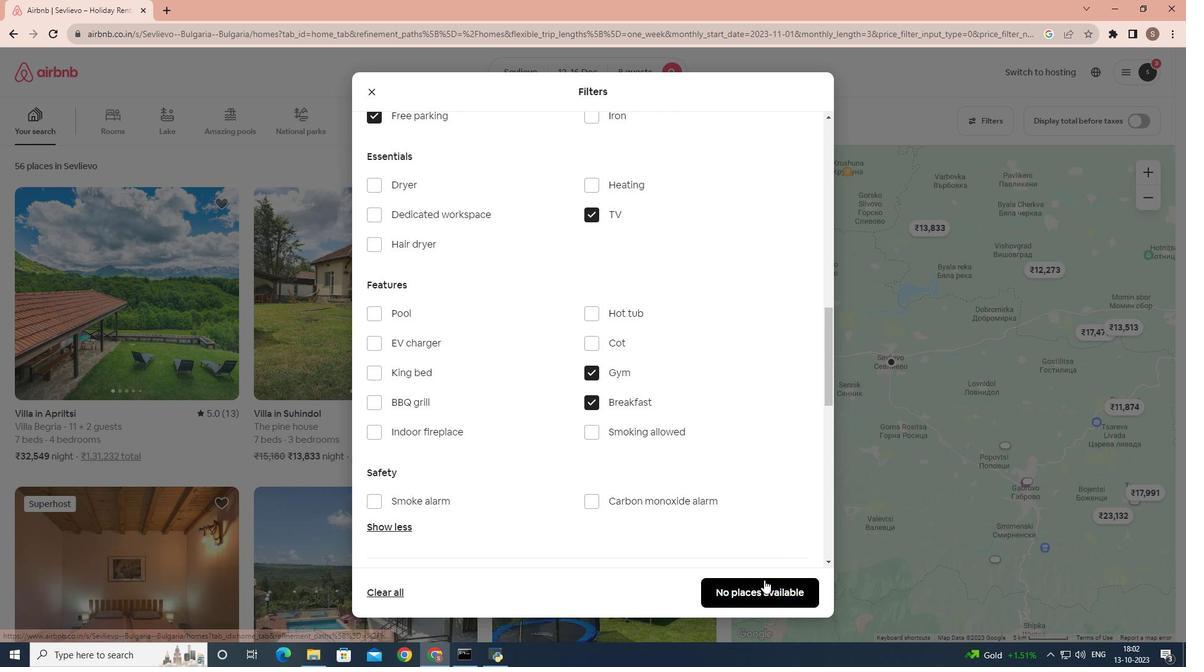 
Action: Mouse moved to (739, 479)
Screenshot: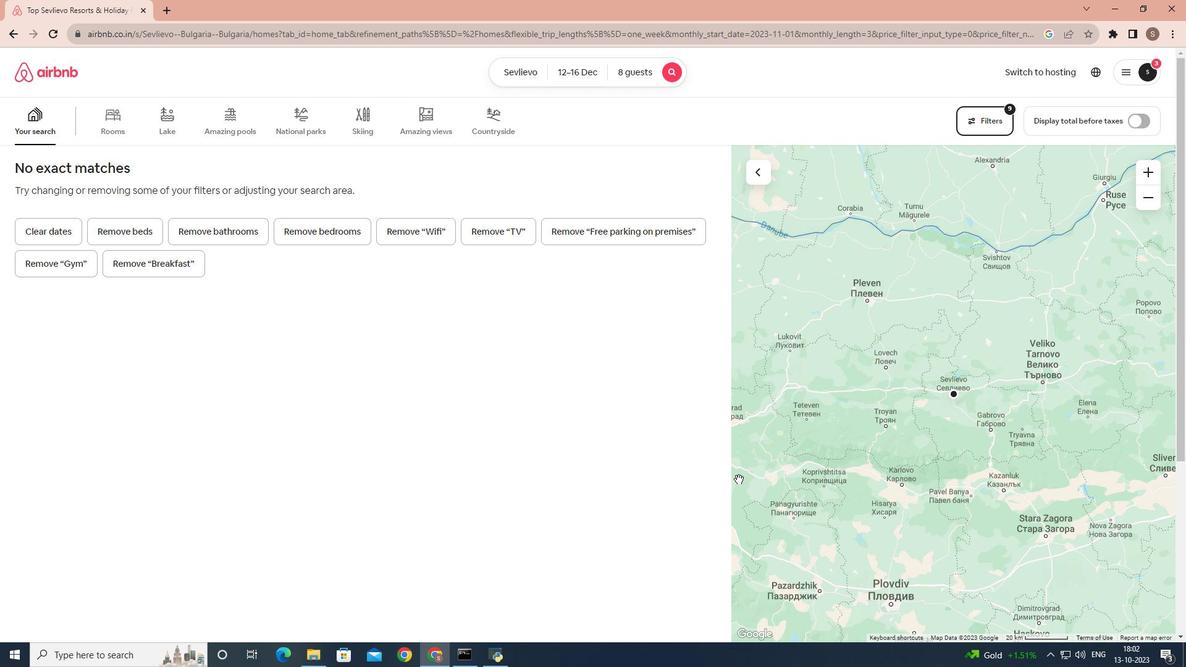 
